 Task: Create a due date automation trigger when advanced on, on the wednesday before a card is due add fields with custom field "Resume" set to a number lower than 1 and lower or equal to 10 at 11:00 AM.
Action: Mouse moved to (1273, 106)
Screenshot: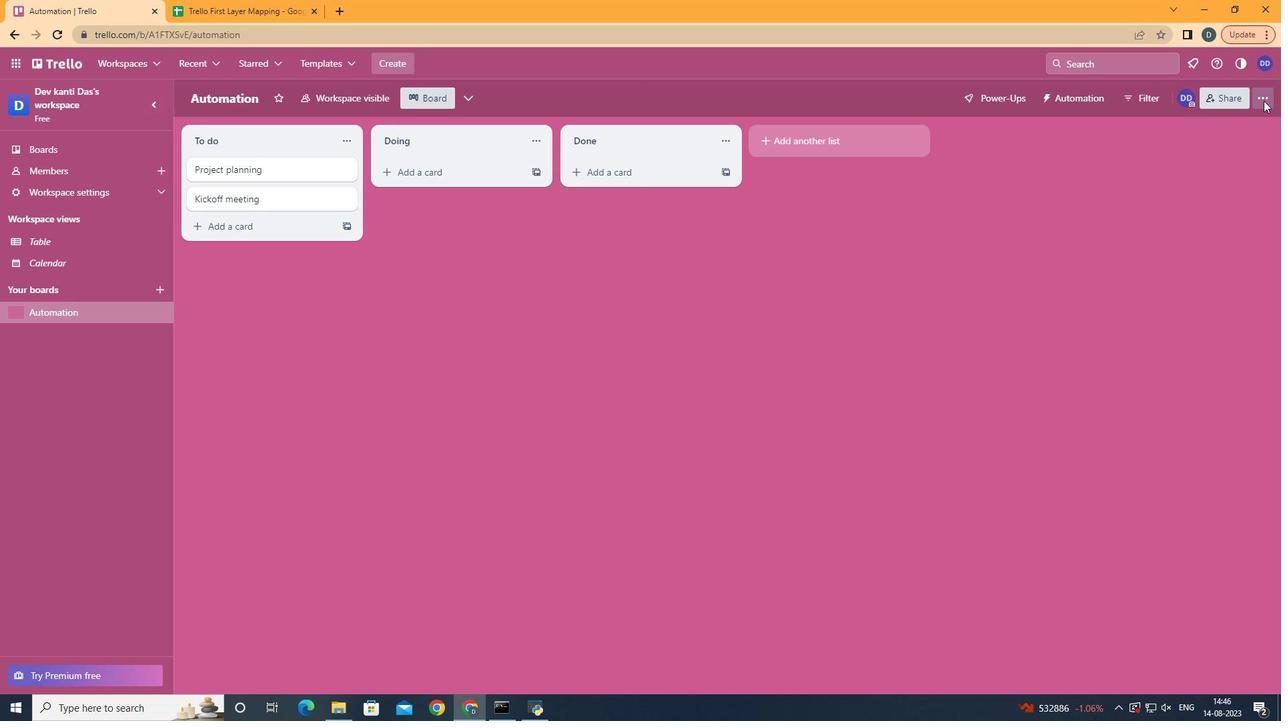 
Action: Mouse pressed left at (1273, 106)
Screenshot: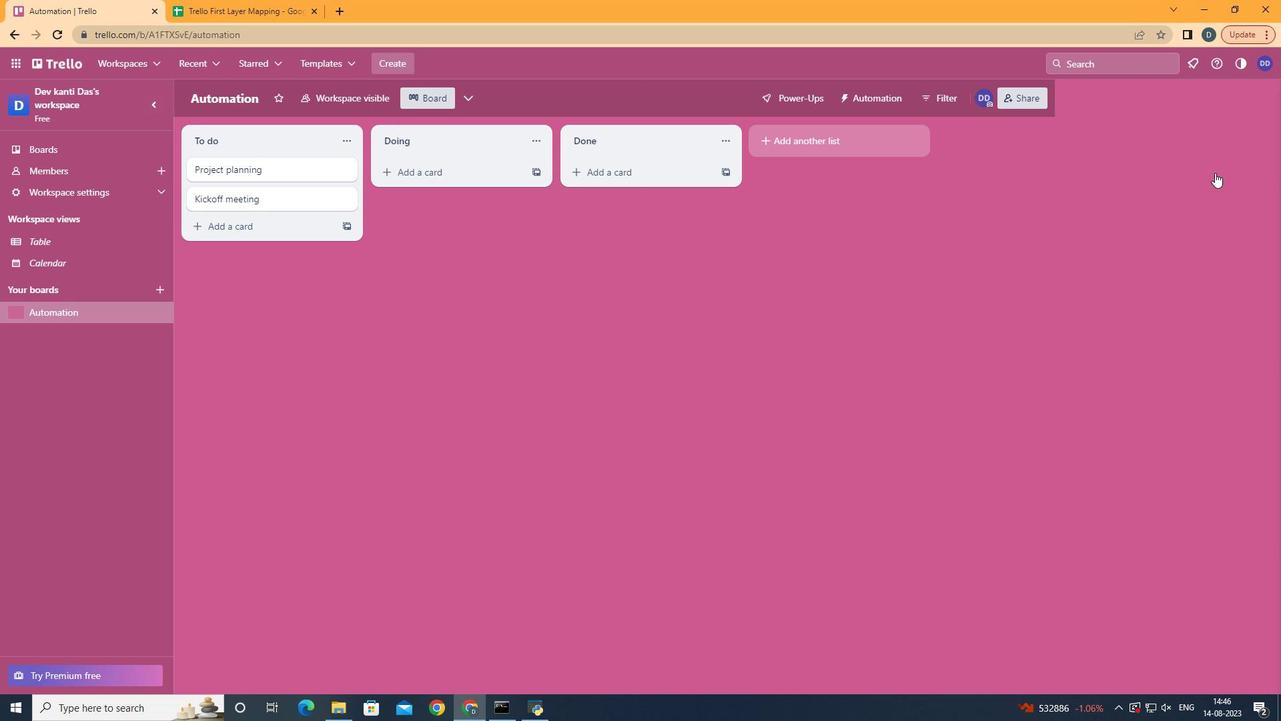 
Action: Mouse moved to (1163, 281)
Screenshot: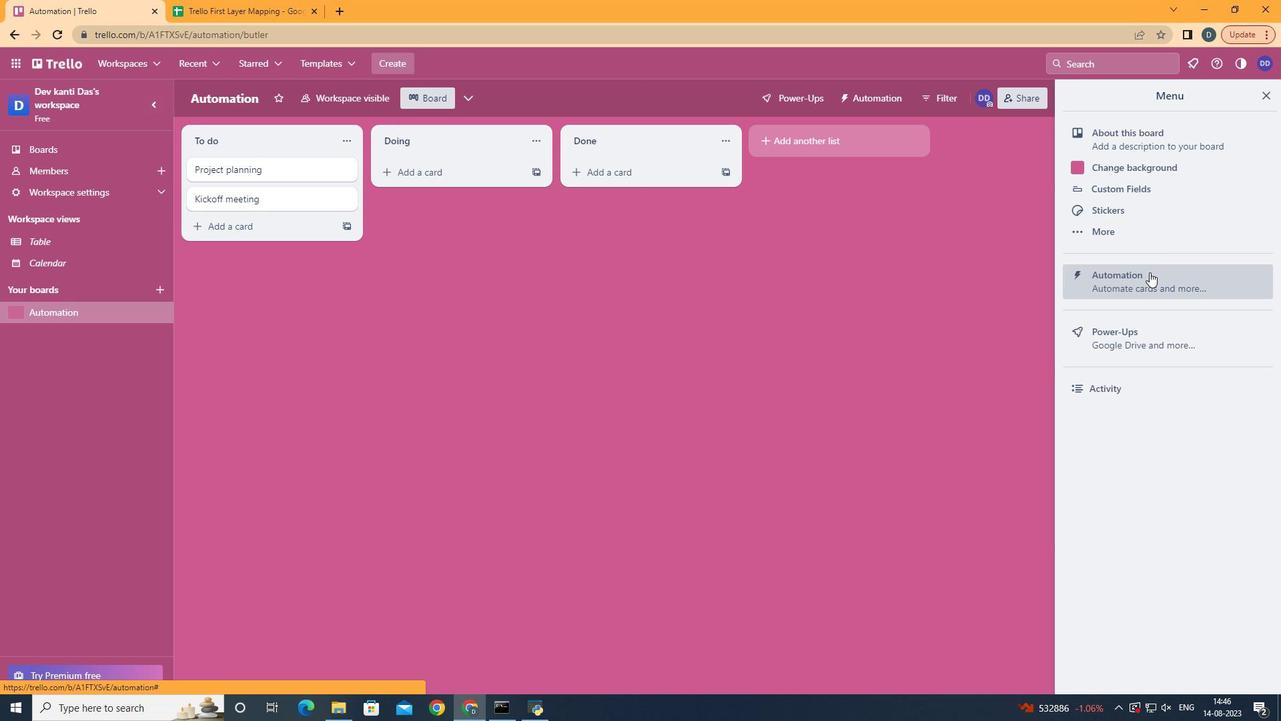 
Action: Mouse pressed left at (1163, 281)
Screenshot: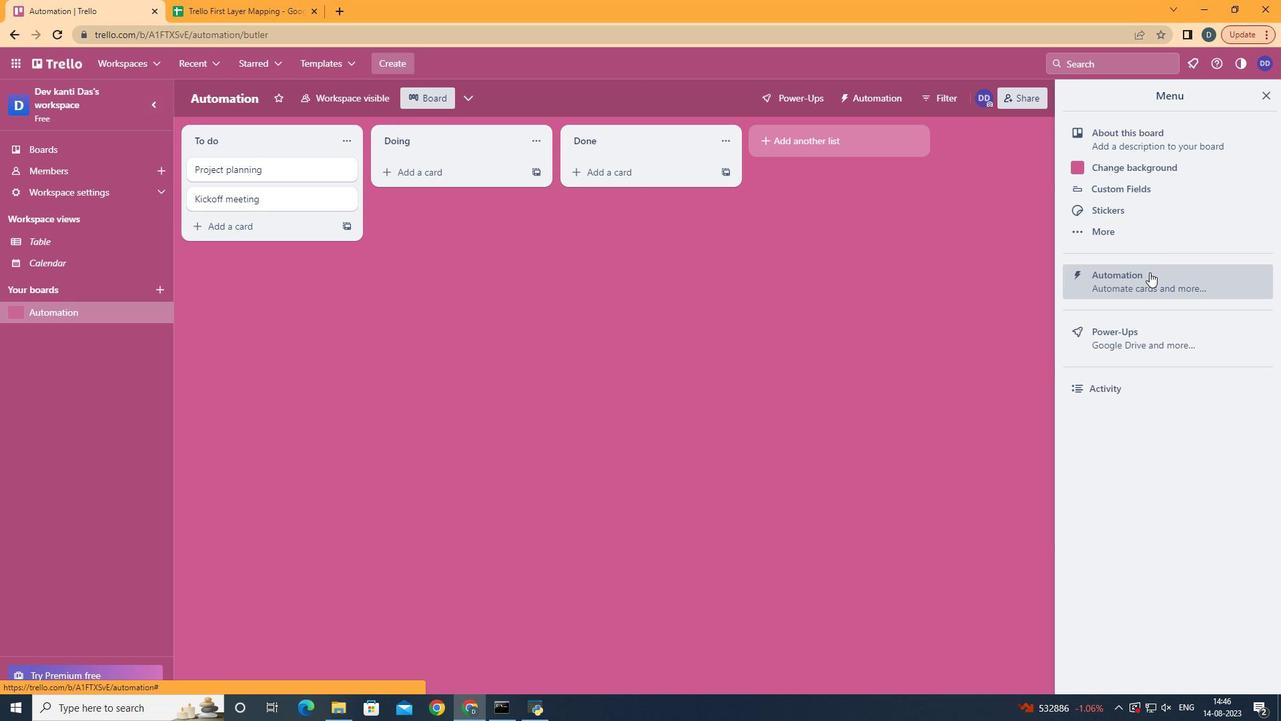 
Action: Mouse moved to (259, 279)
Screenshot: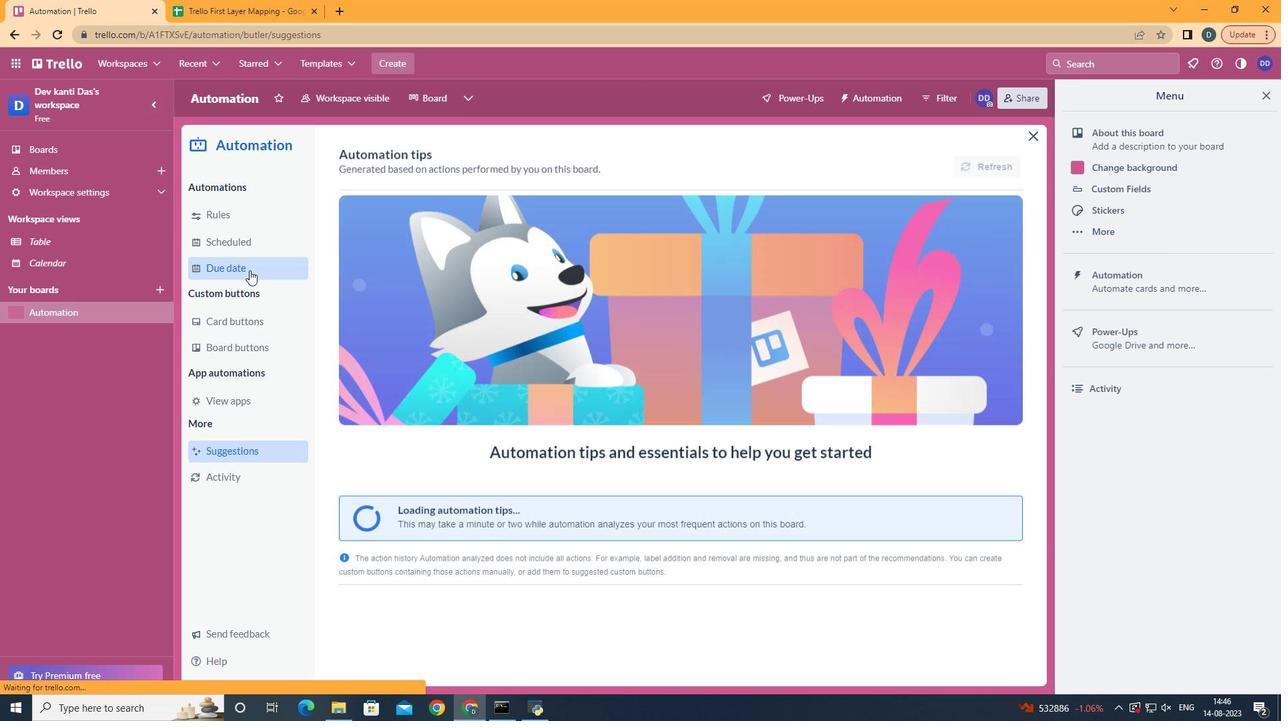 
Action: Mouse pressed left at (259, 279)
Screenshot: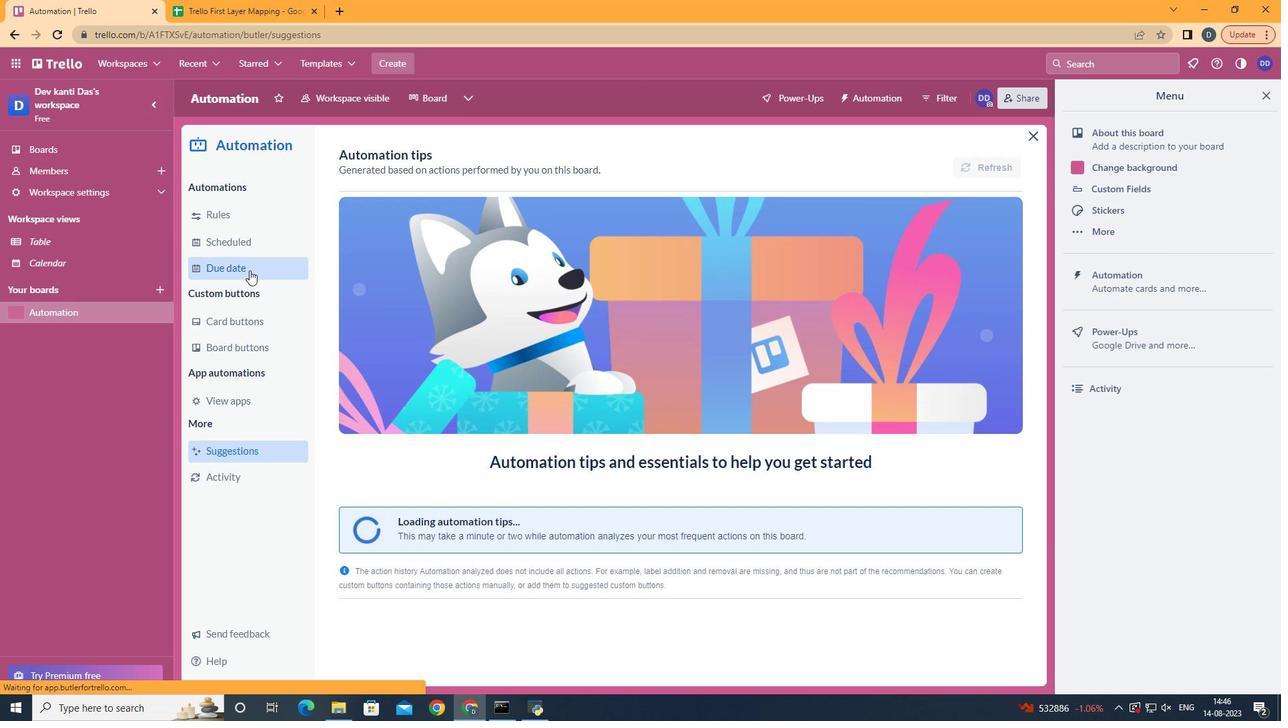 
Action: Mouse moved to (938, 170)
Screenshot: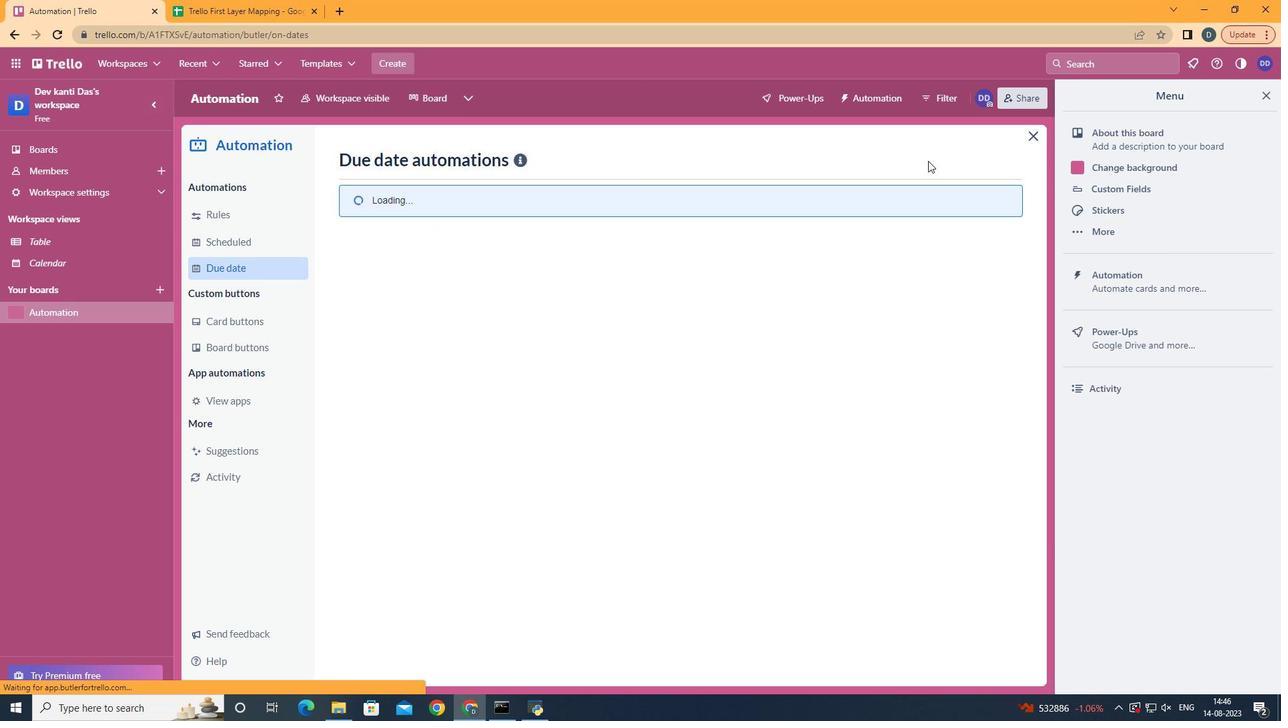 
Action: Mouse pressed left at (938, 170)
Screenshot: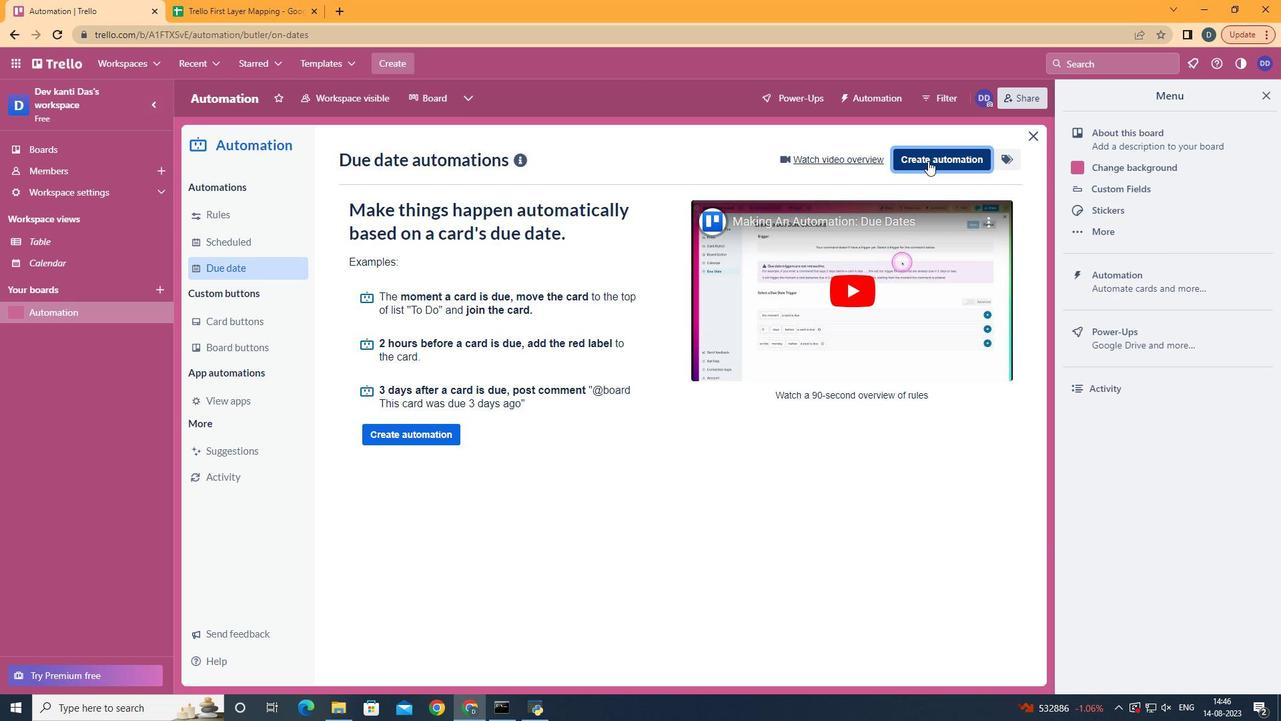 
Action: Mouse moved to (604, 306)
Screenshot: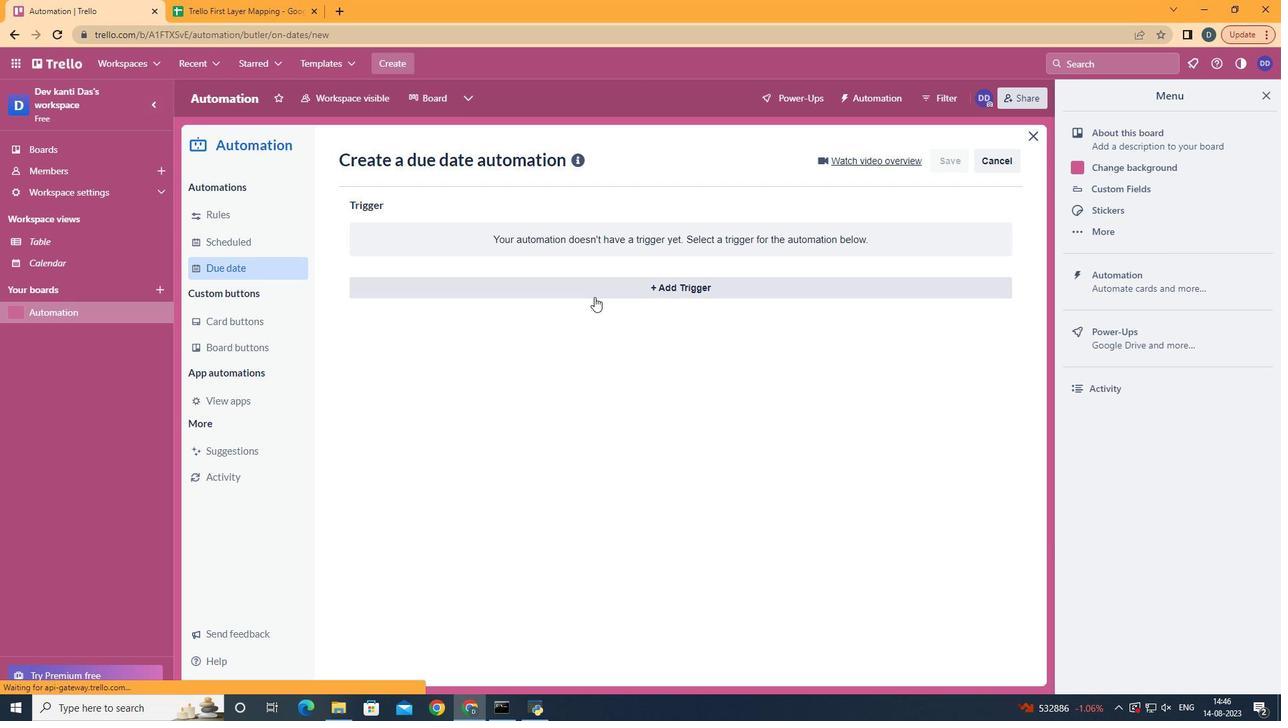
Action: Mouse pressed left at (604, 306)
Screenshot: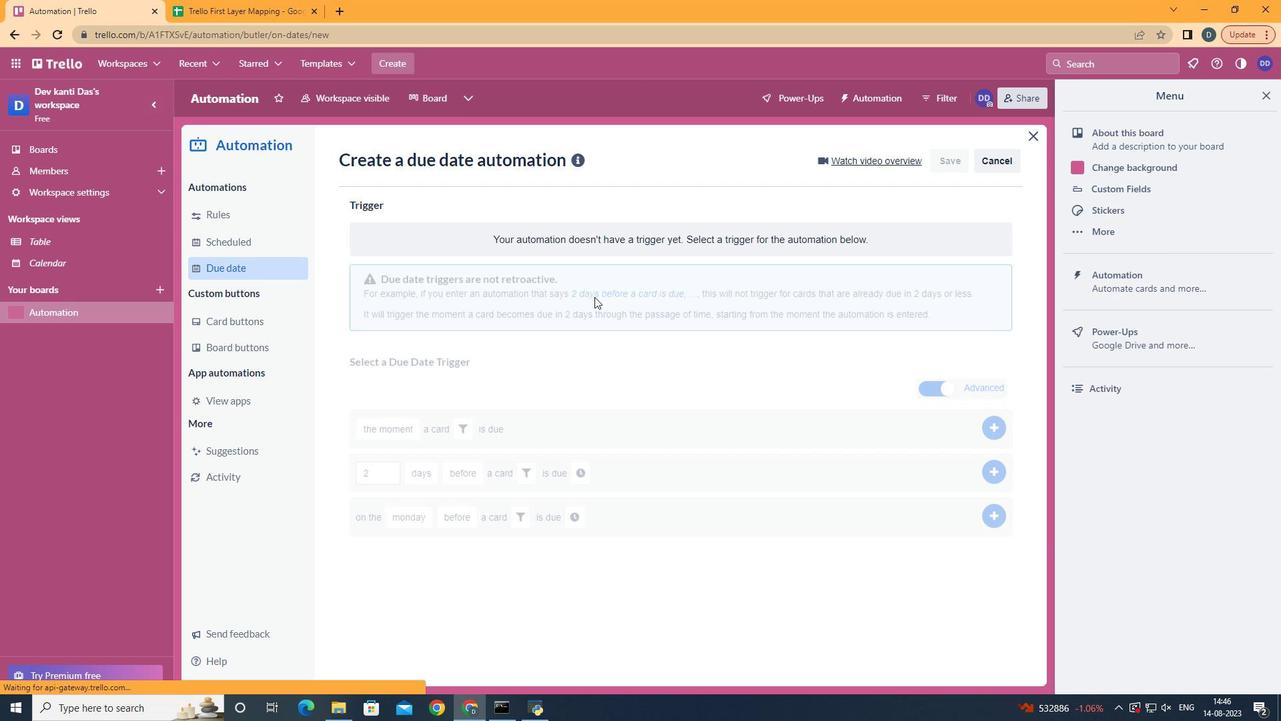 
Action: Mouse moved to (445, 412)
Screenshot: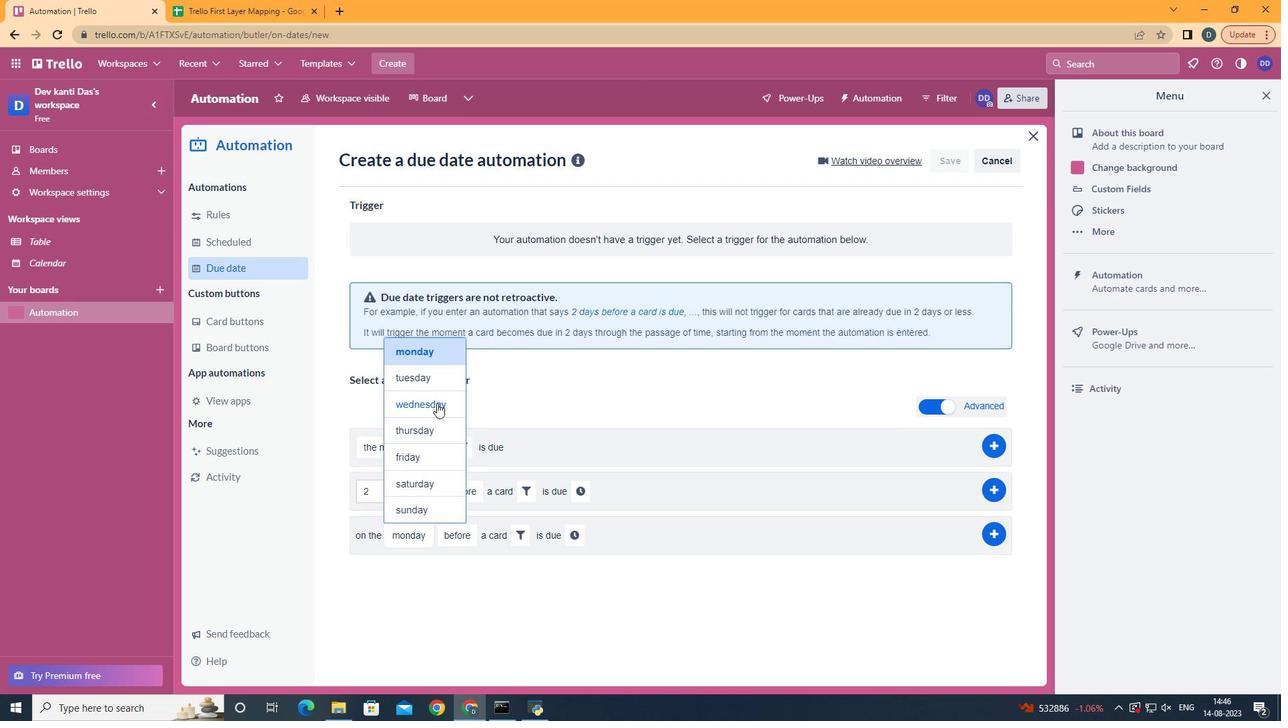 
Action: Mouse pressed left at (445, 412)
Screenshot: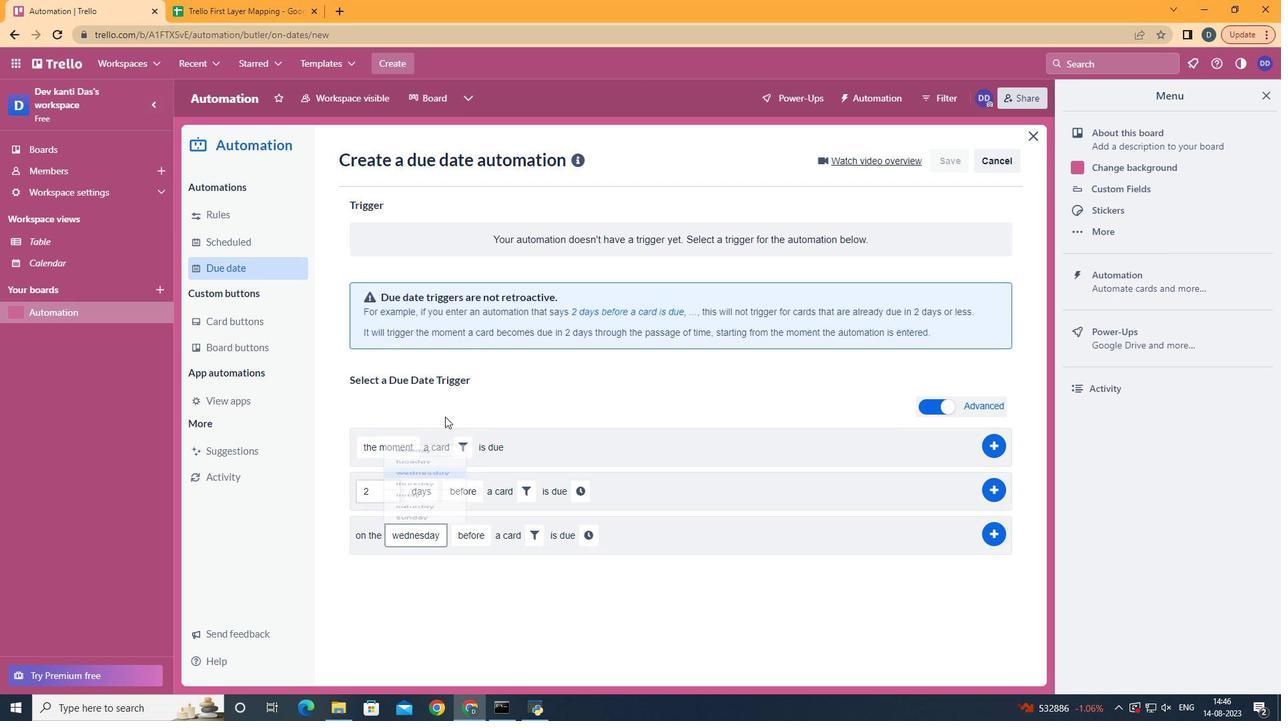 
Action: Mouse moved to (534, 540)
Screenshot: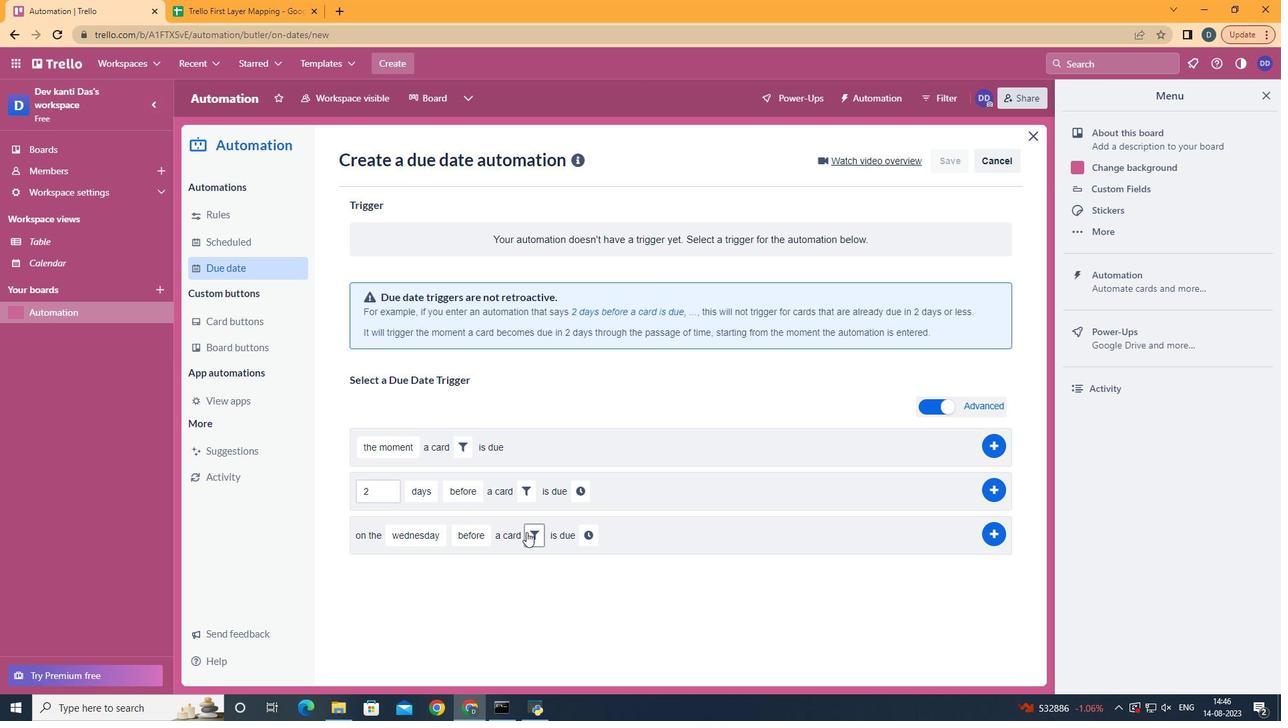 
Action: Mouse pressed left at (534, 540)
Screenshot: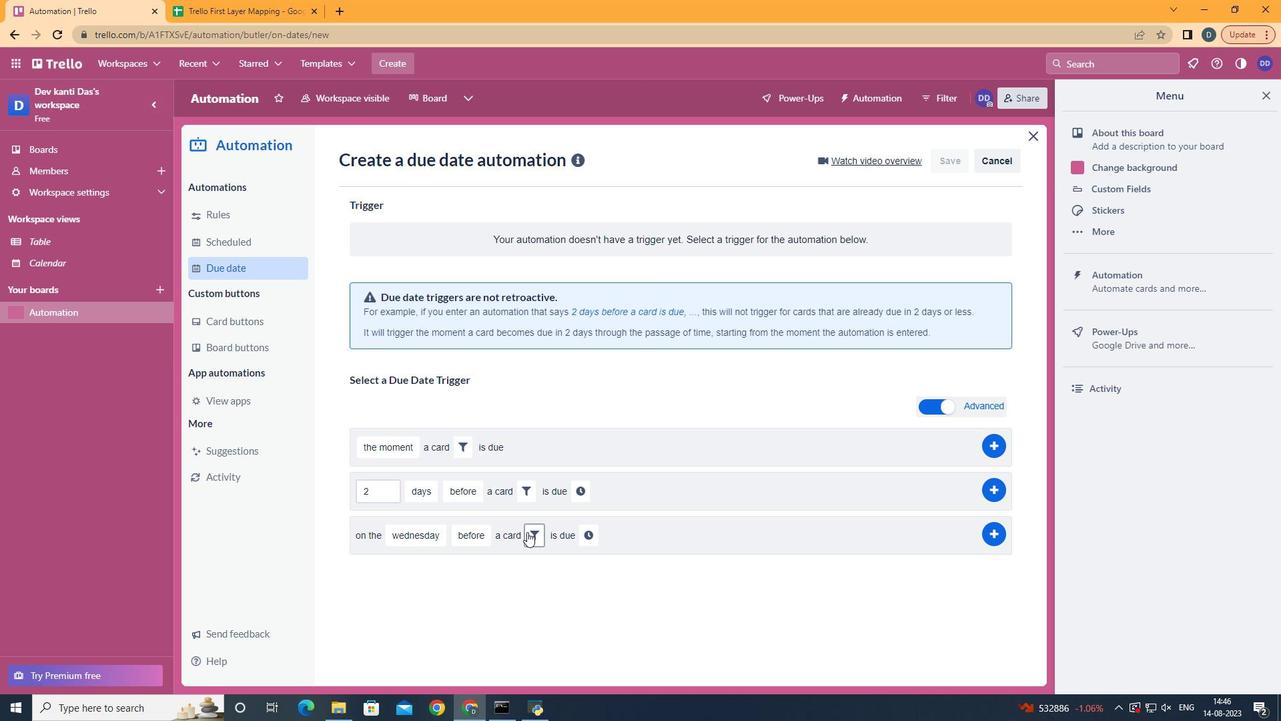 
Action: Mouse moved to (765, 585)
Screenshot: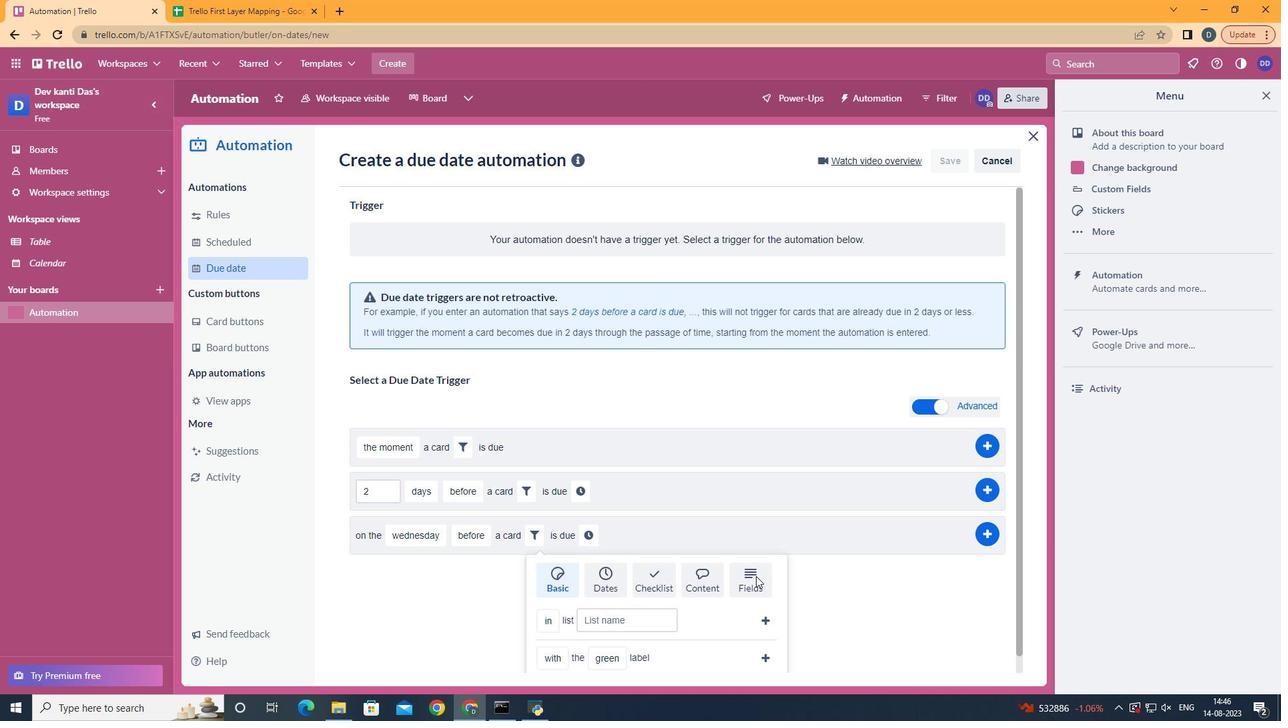 
Action: Mouse pressed left at (765, 585)
Screenshot: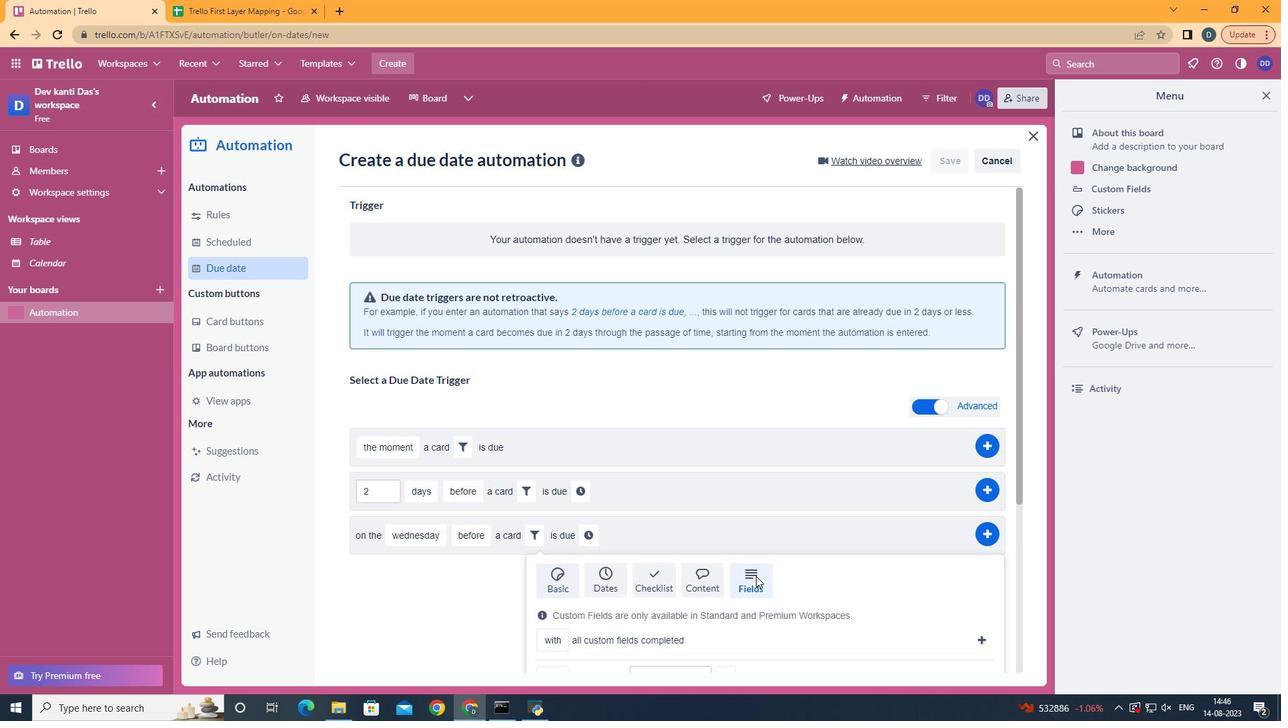 
Action: Mouse scrolled (765, 584) with delta (0, 0)
Screenshot: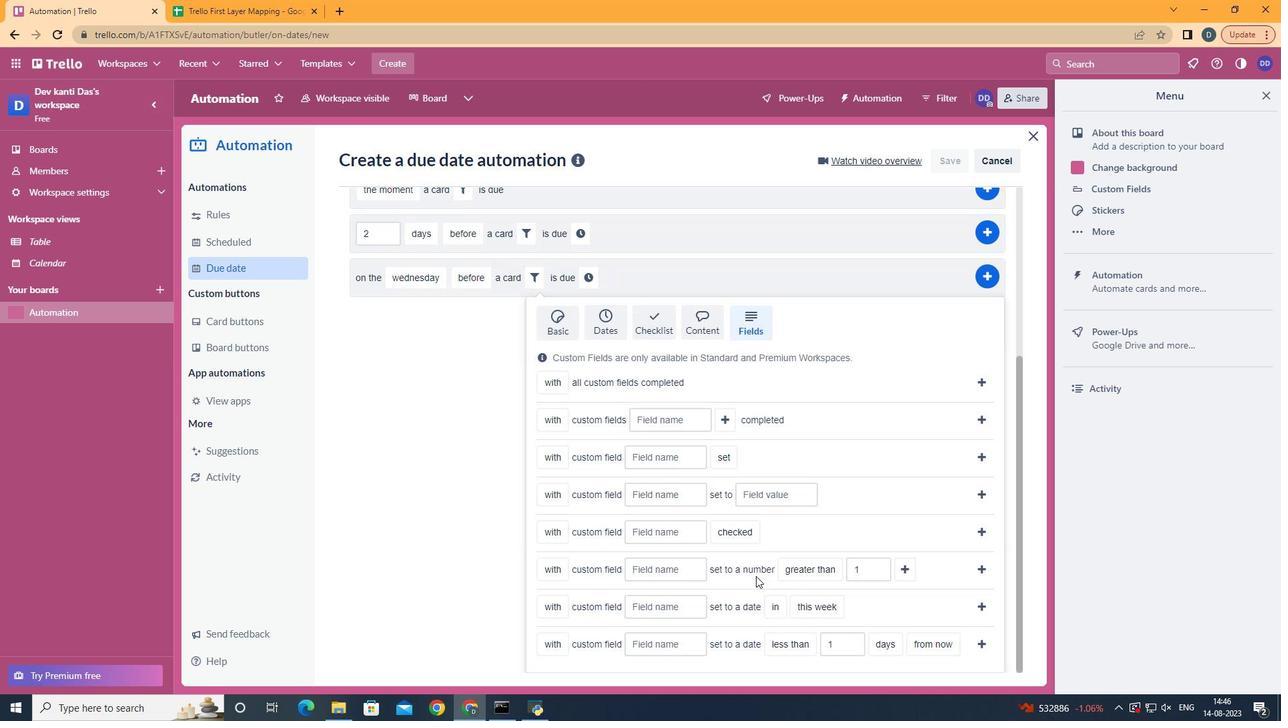 
Action: Mouse scrolled (765, 584) with delta (0, 0)
Screenshot: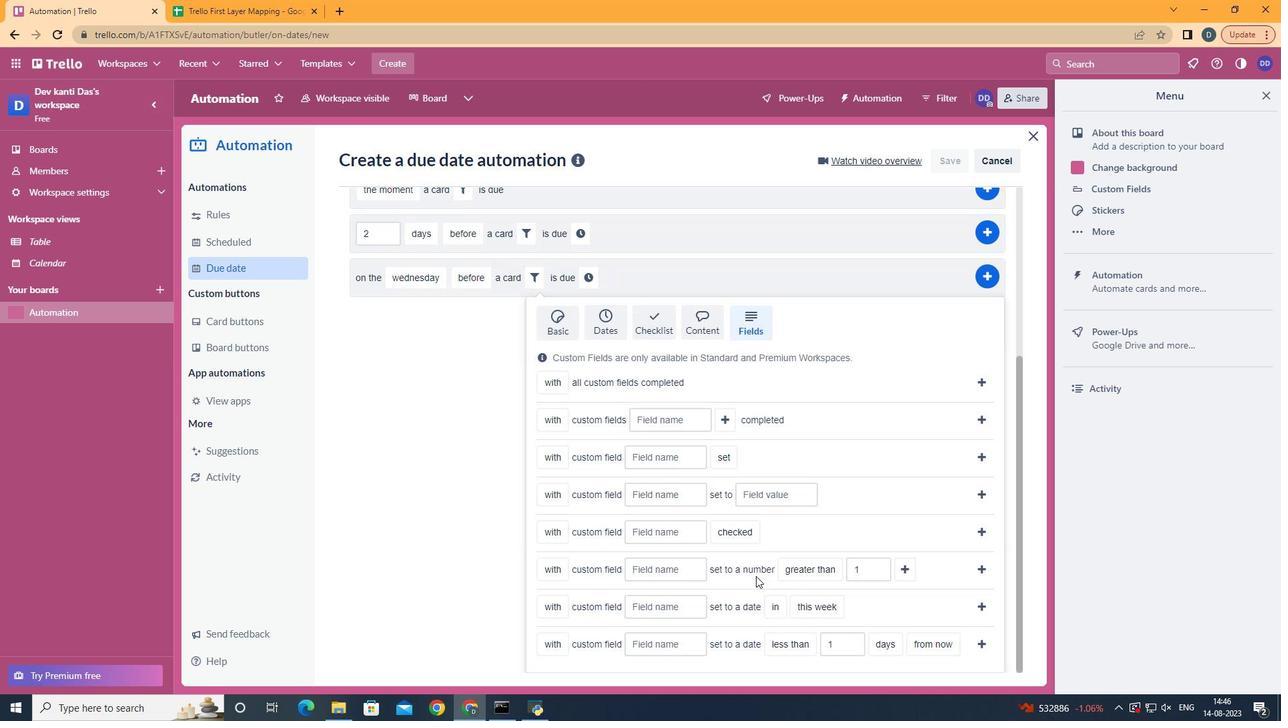 
Action: Mouse scrolled (765, 584) with delta (0, -1)
Screenshot: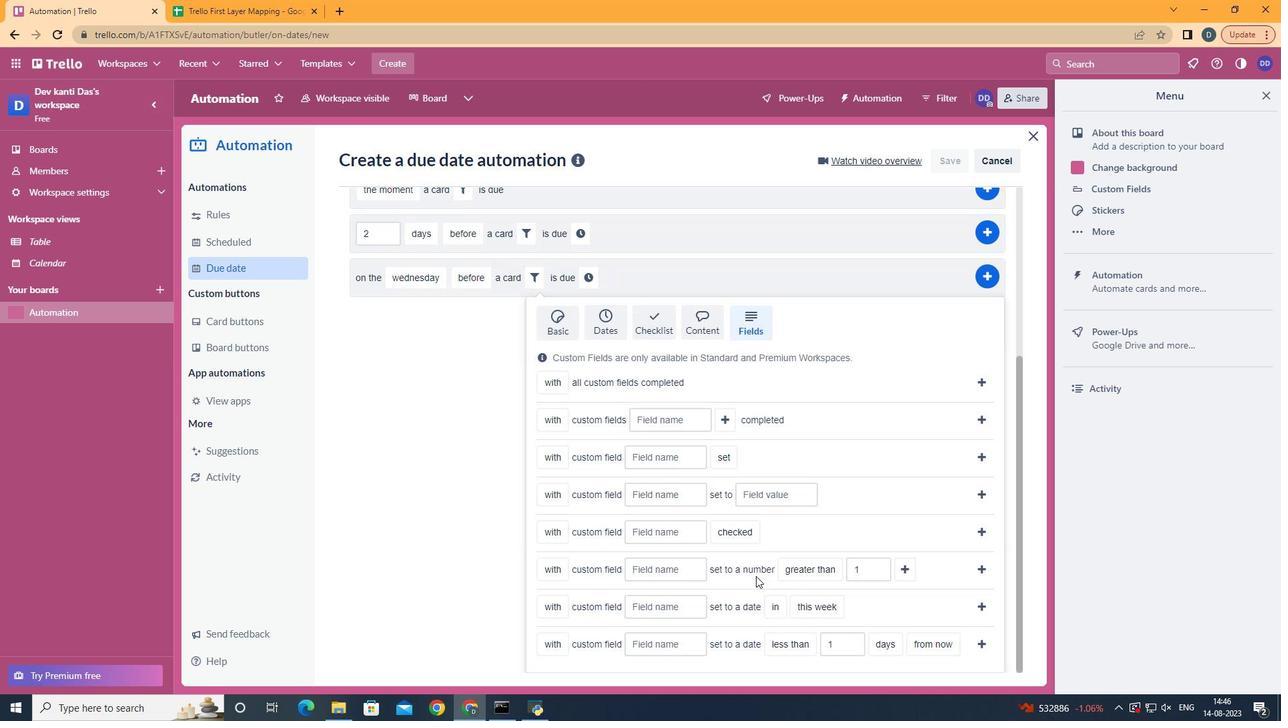 
Action: Mouse scrolled (765, 584) with delta (0, 0)
Screenshot: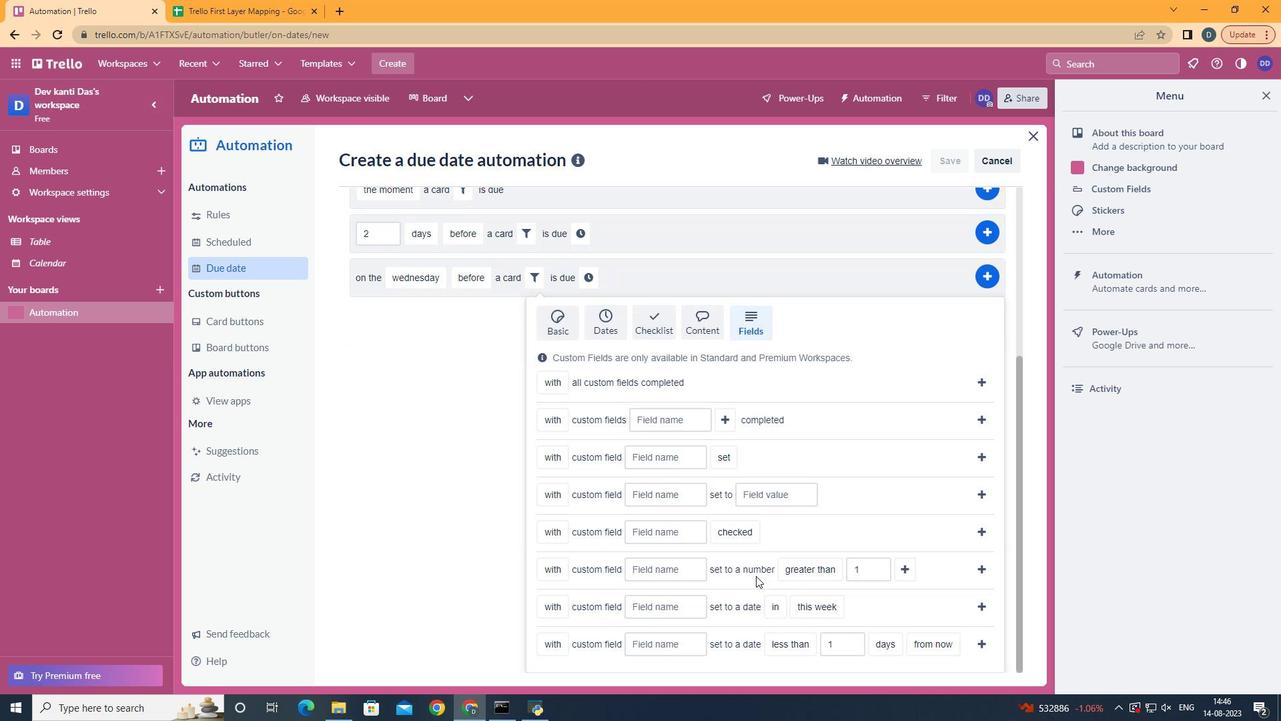 
Action: Mouse scrolled (765, 584) with delta (0, 0)
Screenshot: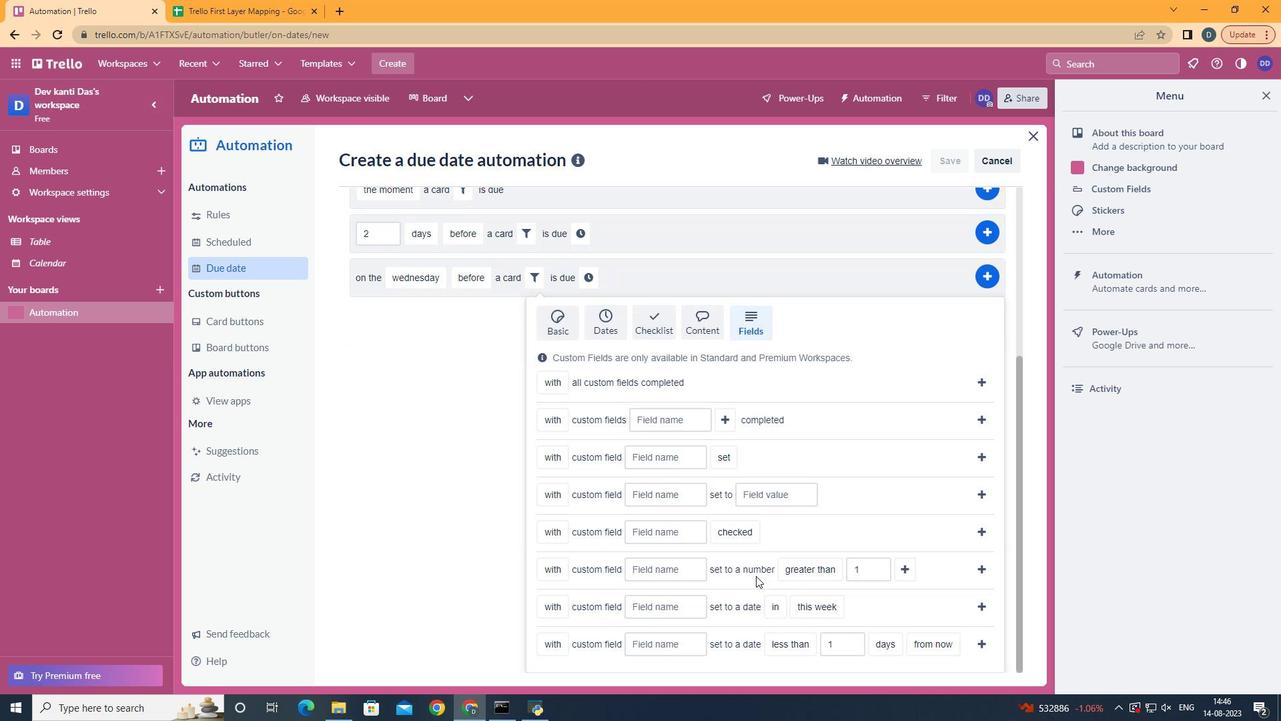
Action: Mouse moved to (711, 571)
Screenshot: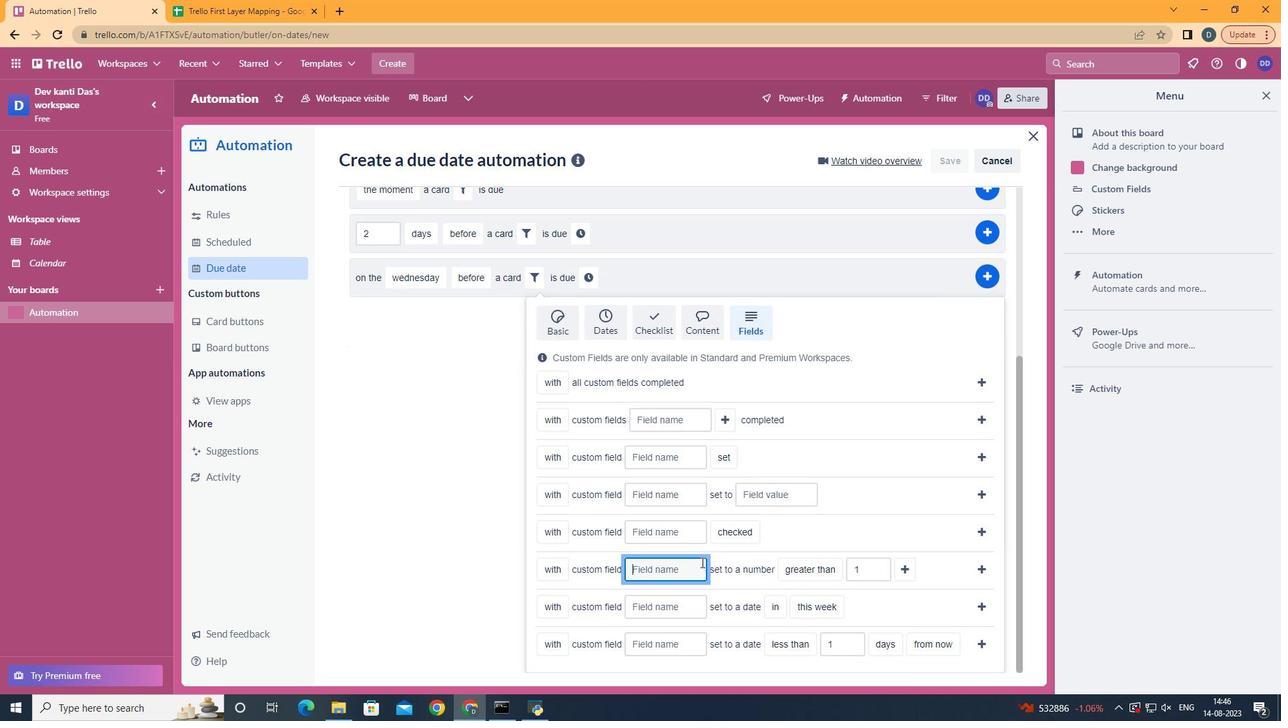
Action: Mouse pressed left at (711, 571)
Screenshot: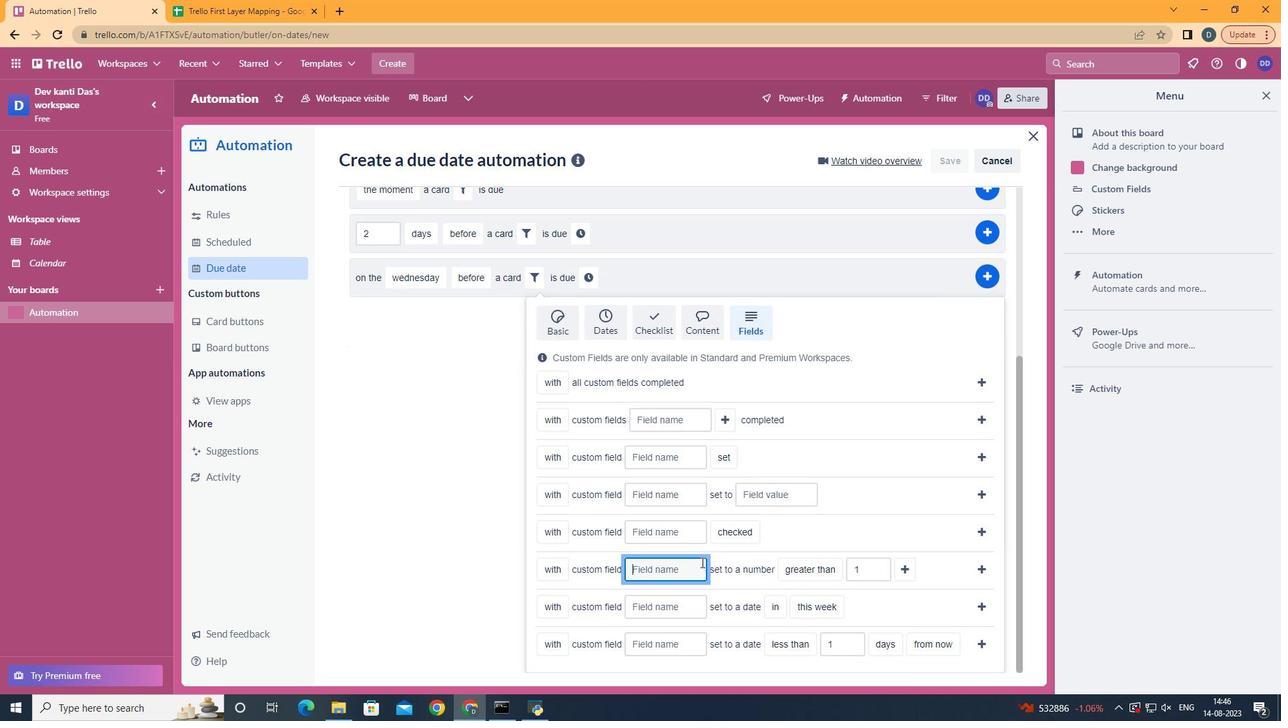 
Action: Key pressed <Key.shift>Resume
Screenshot: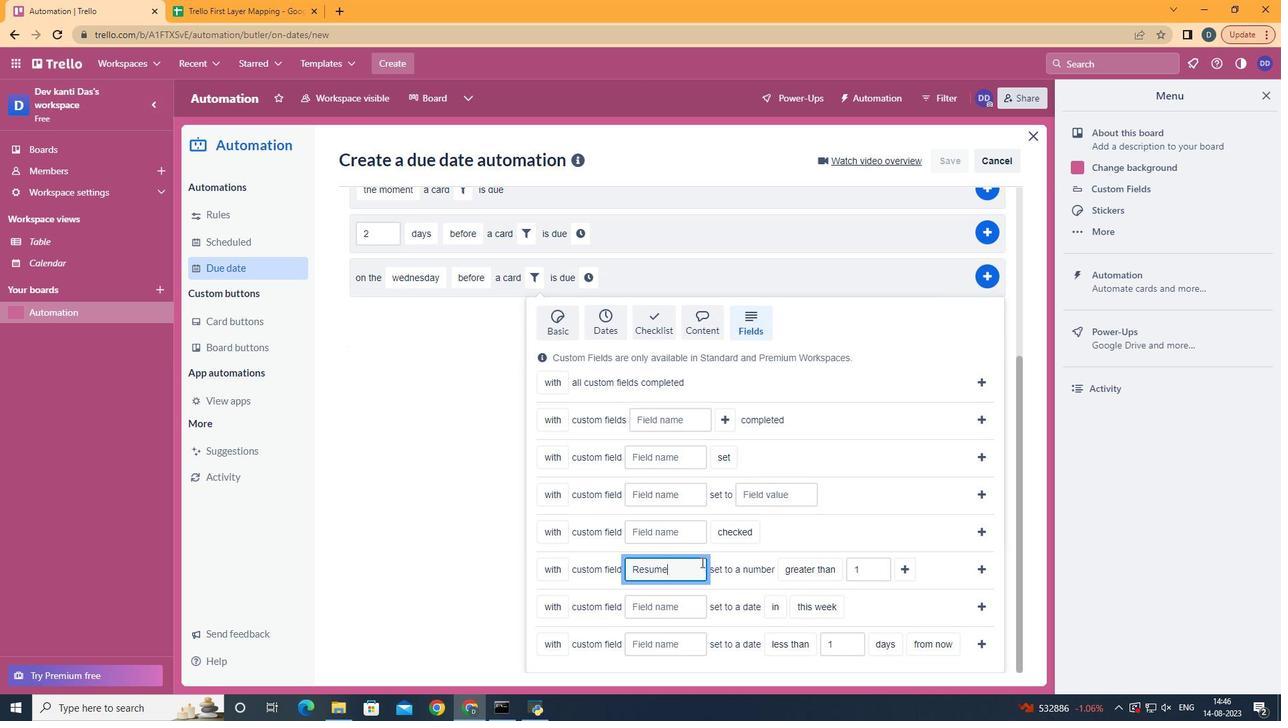 
Action: Mouse moved to (831, 533)
Screenshot: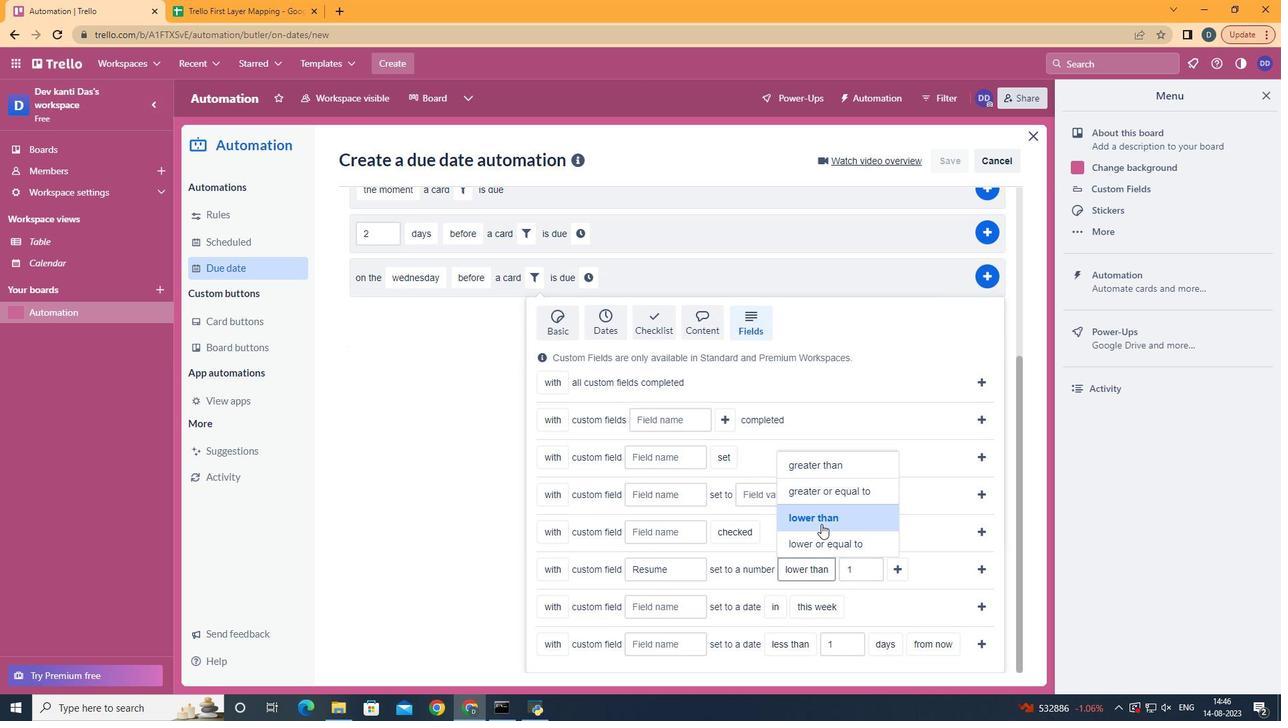 
Action: Mouse pressed left at (831, 533)
Screenshot: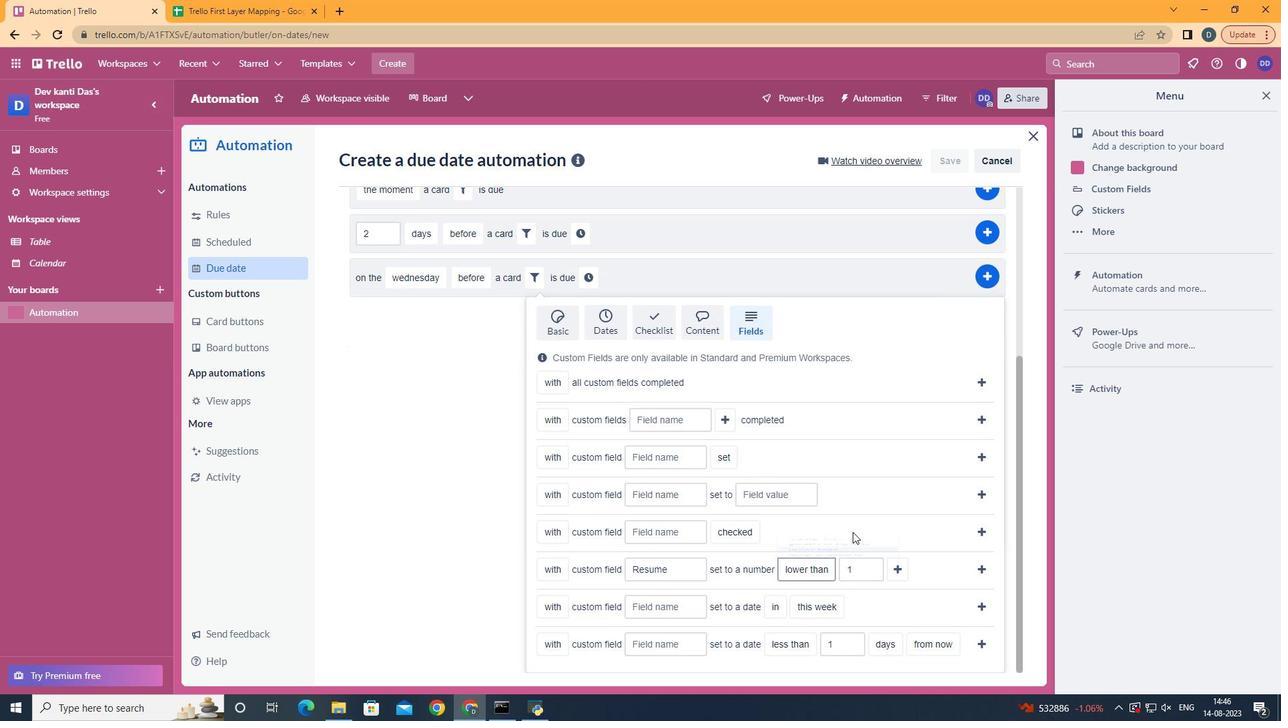 
Action: Mouse moved to (904, 572)
Screenshot: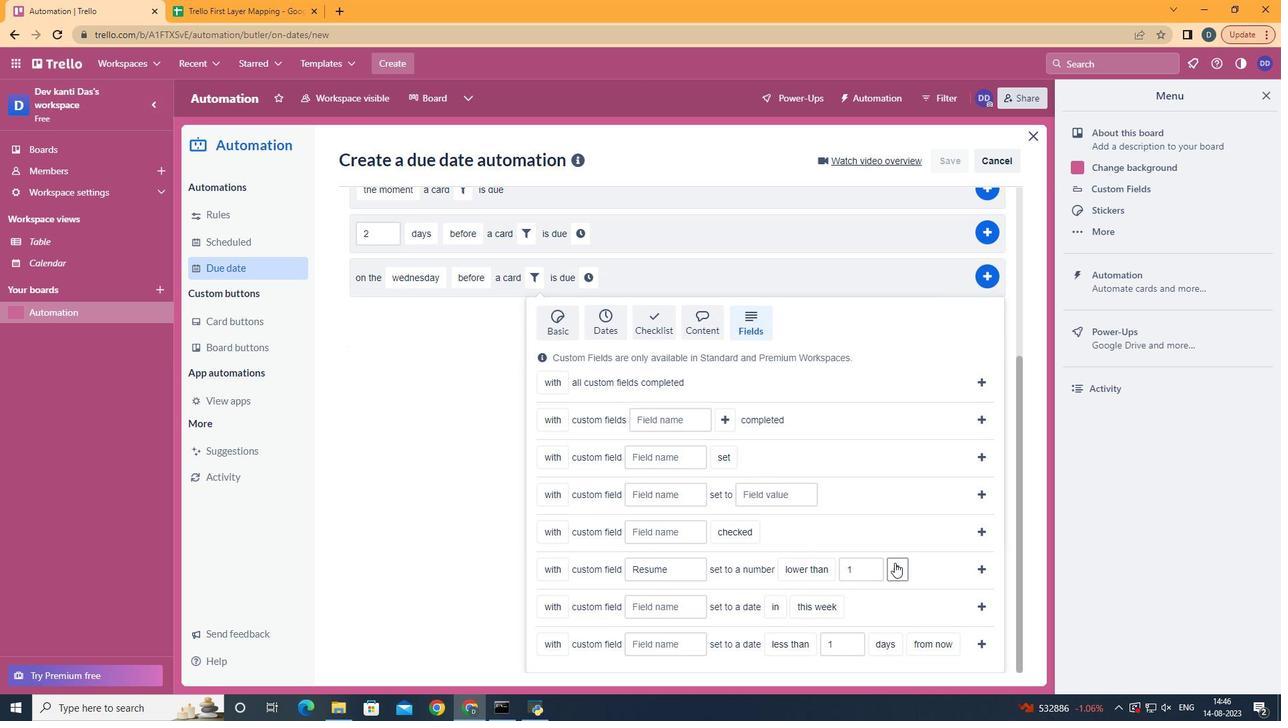 
Action: Mouse pressed left at (904, 572)
Screenshot: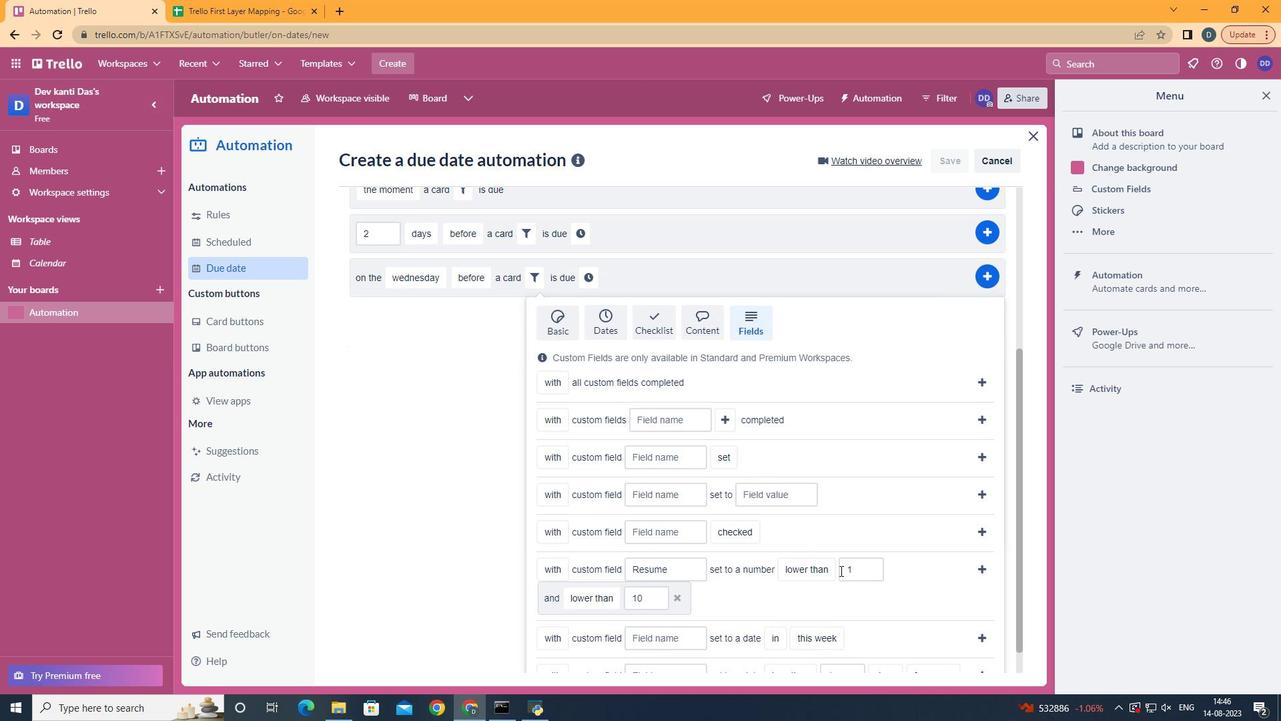 
Action: Mouse moved to (628, 522)
Screenshot: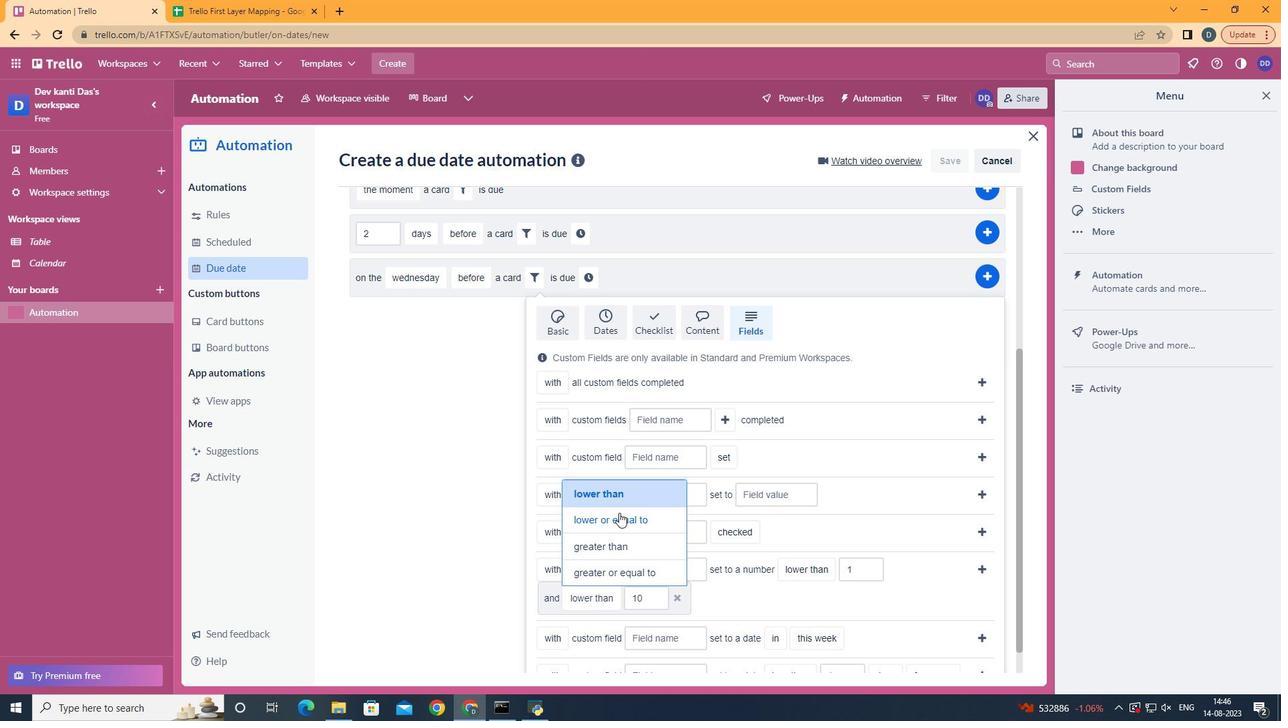 
Action: Mouse pressed left at (628, 522)
Screenshot: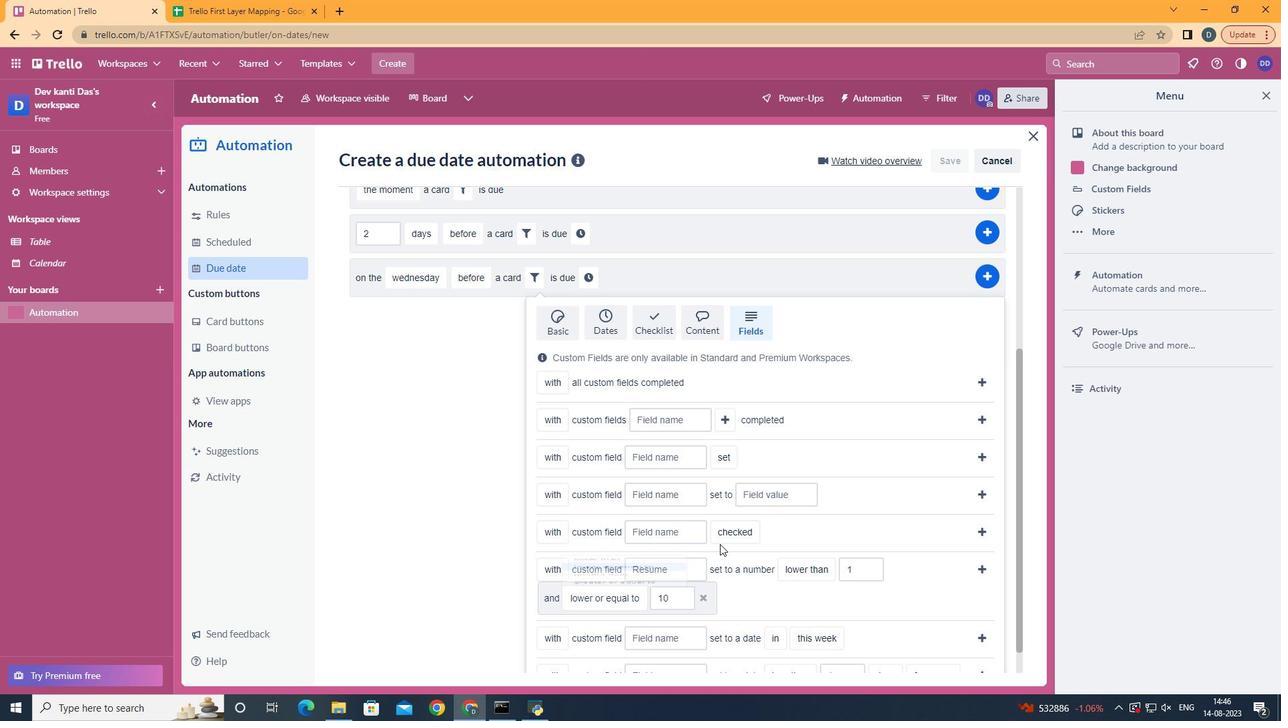 
Action: Mouse moved to (979, 580)
Screenshot: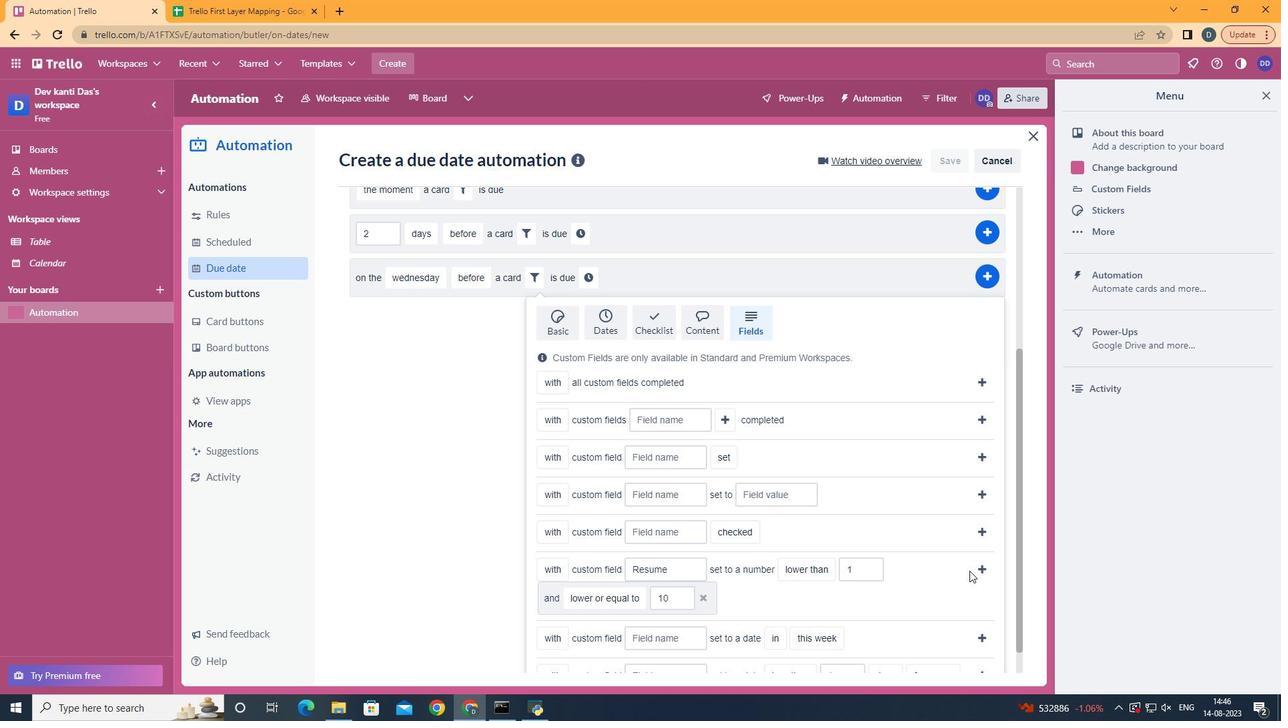 
Action: Mouse pressed left at (979, 580)
Screenshot: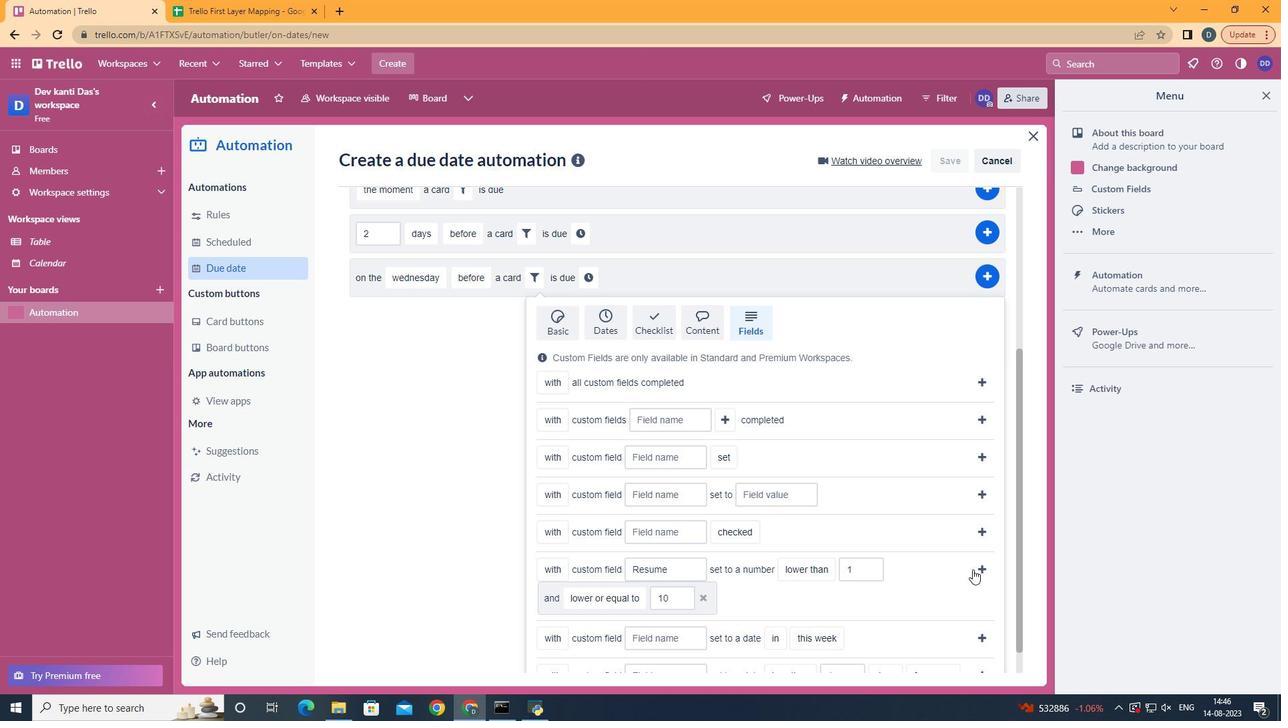 
Action: Mouse moved to (986, 577)
Screenshot: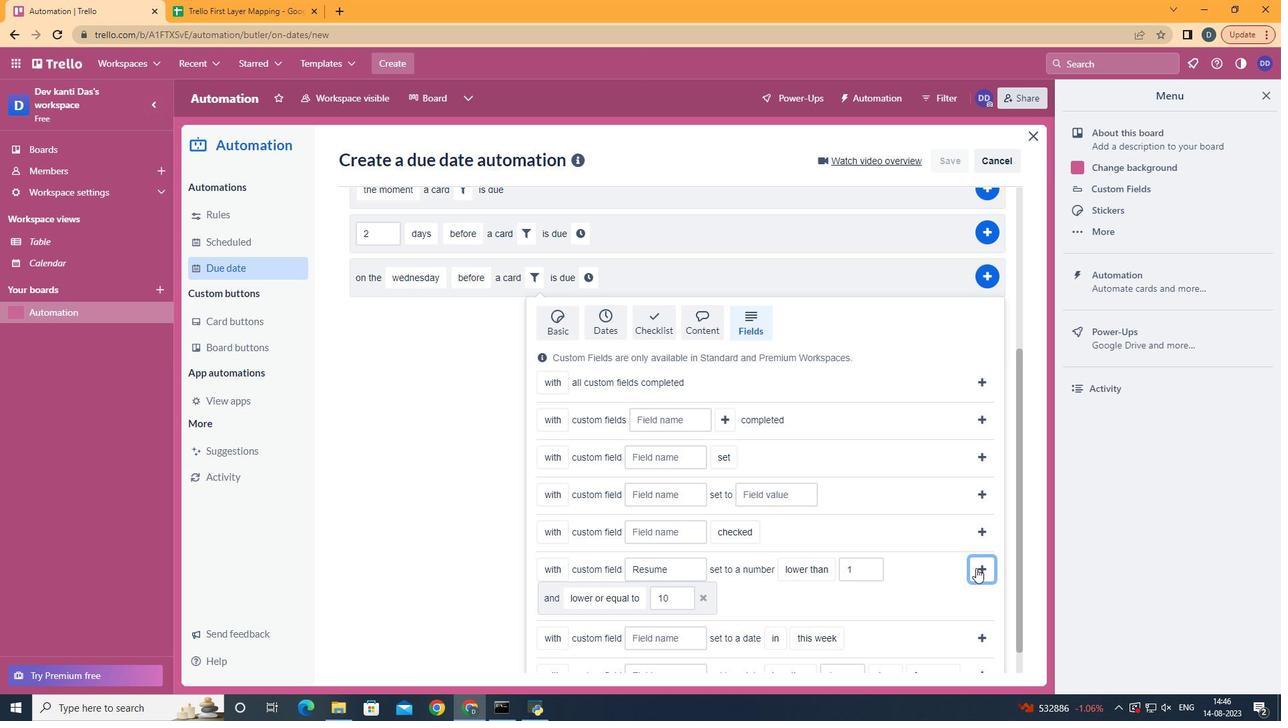 
Action: Mouse pressed left at (986, 577)
Screenshot: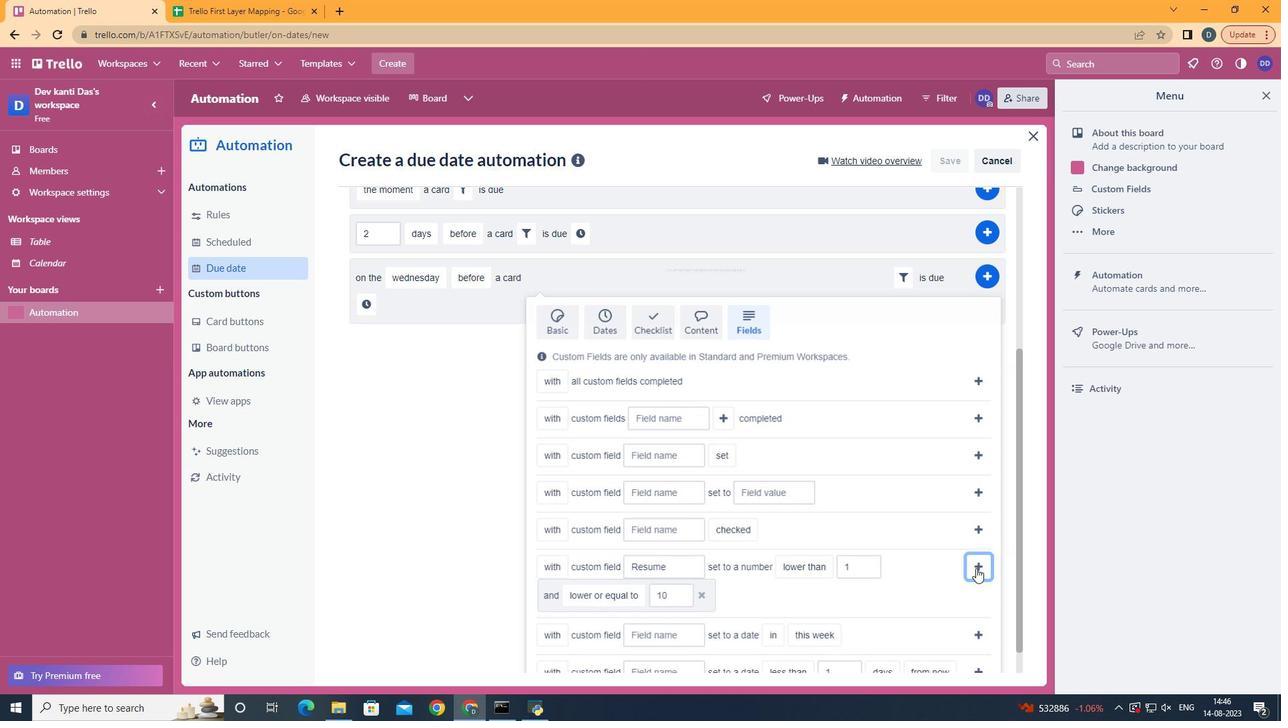 
Action: Mouse moved to (979, 547)
Screenshot: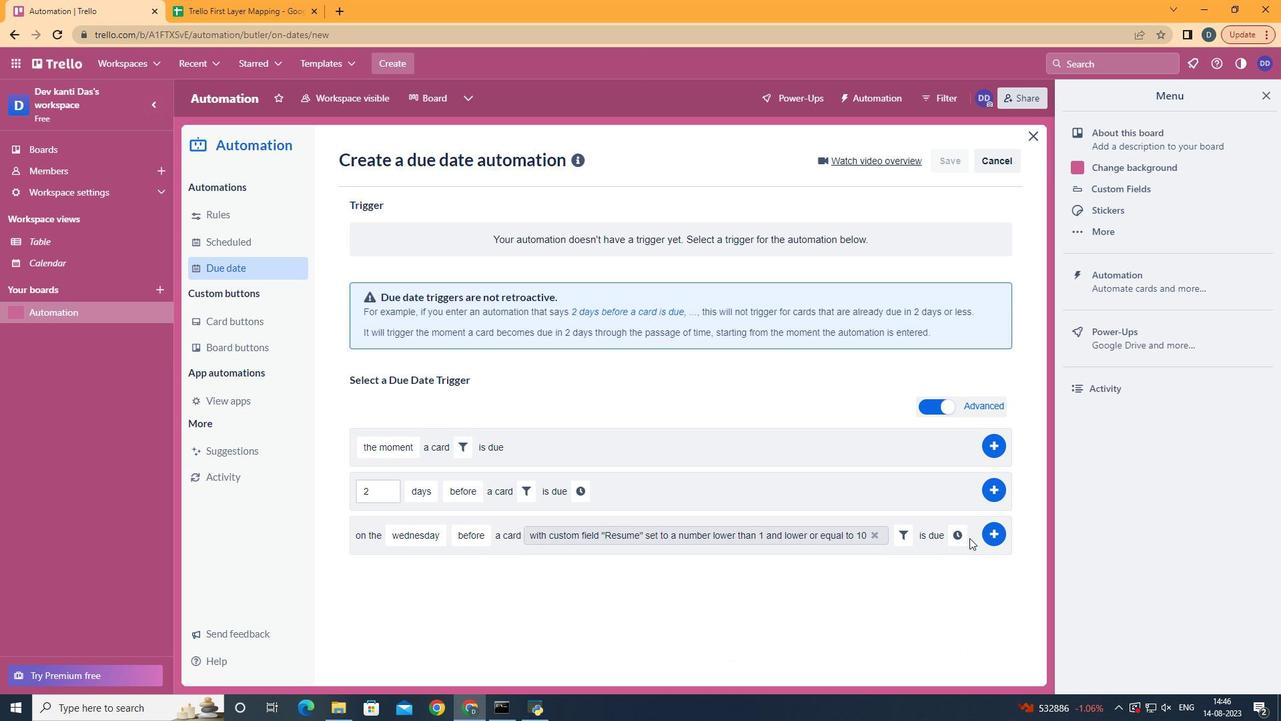 
Action: Mouse pressed left at (979, 547)
Screenshot: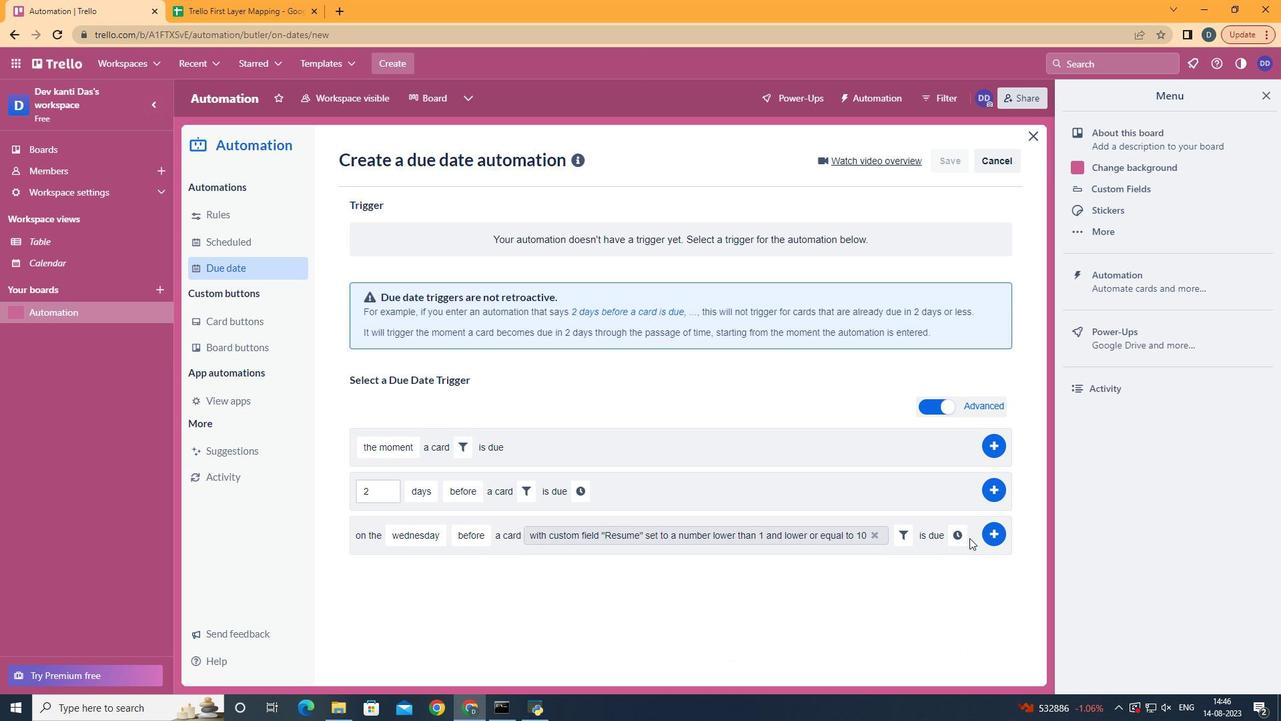 
Action: Mouse moved to (970, 547)
Screenshot: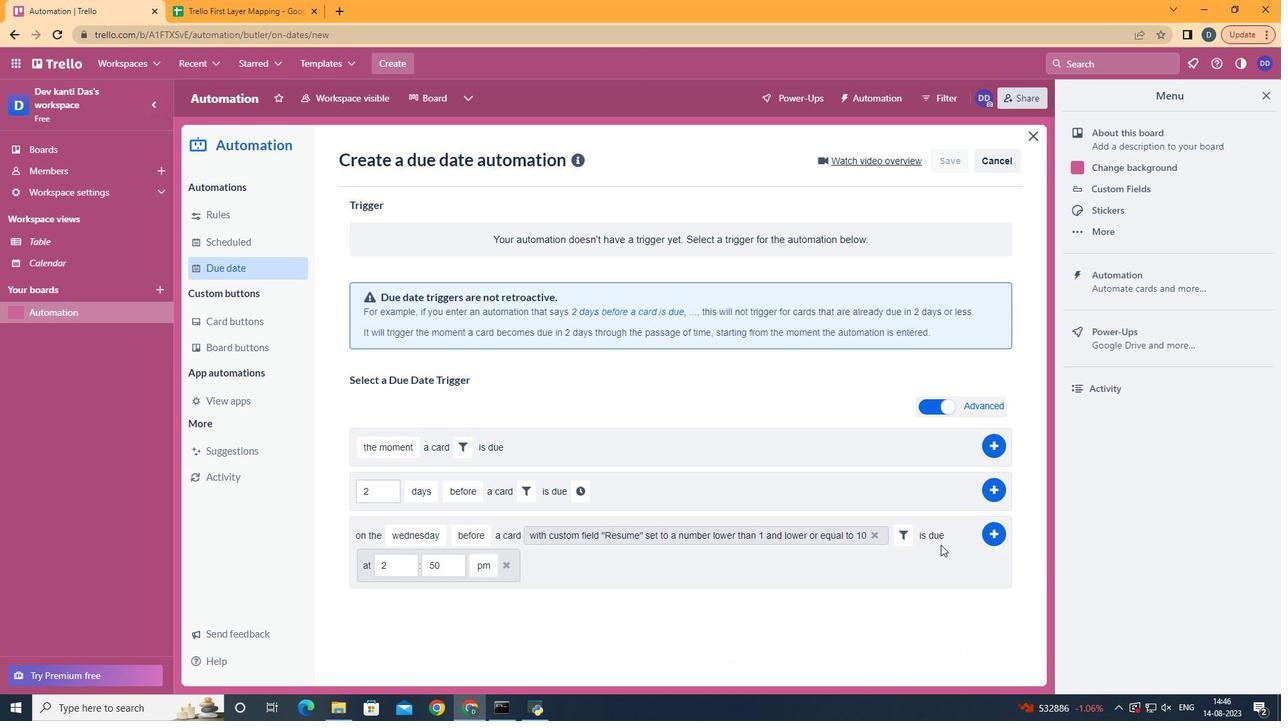 
Action: Mouse pressed left at (970, 547)
Screenshot: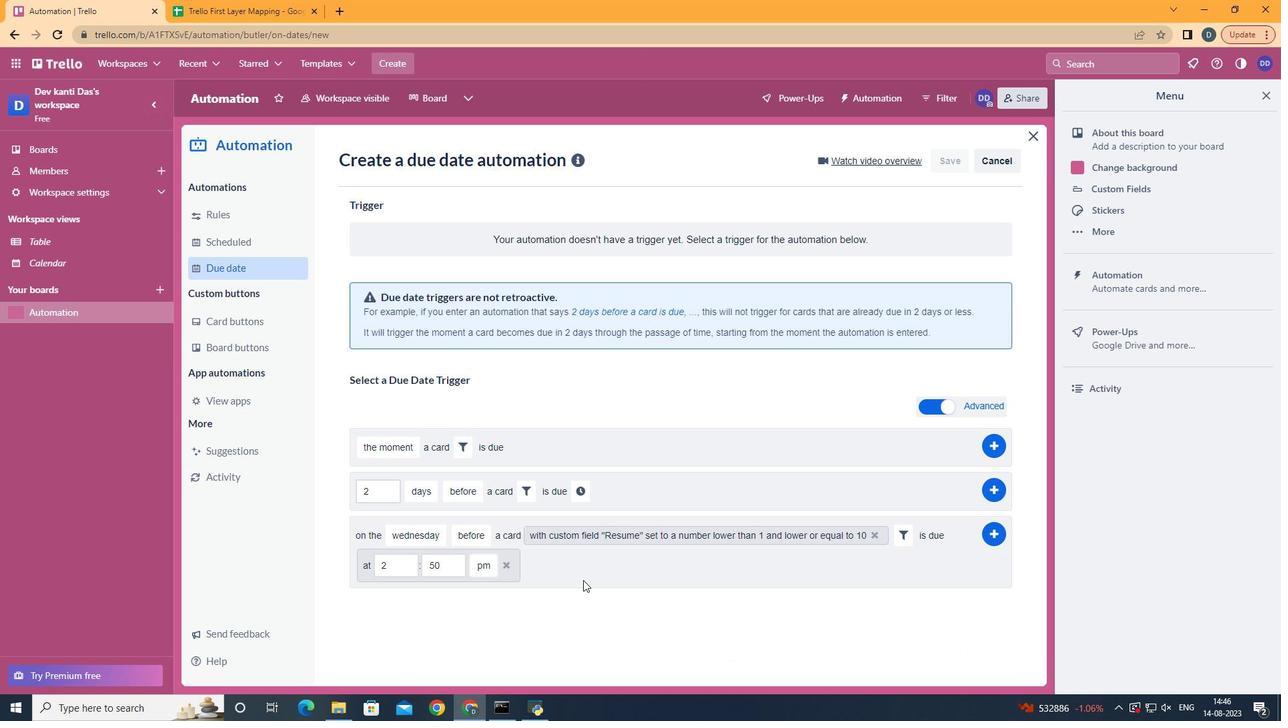 
Action: Mouse moved to (409, 566)
Screenshot: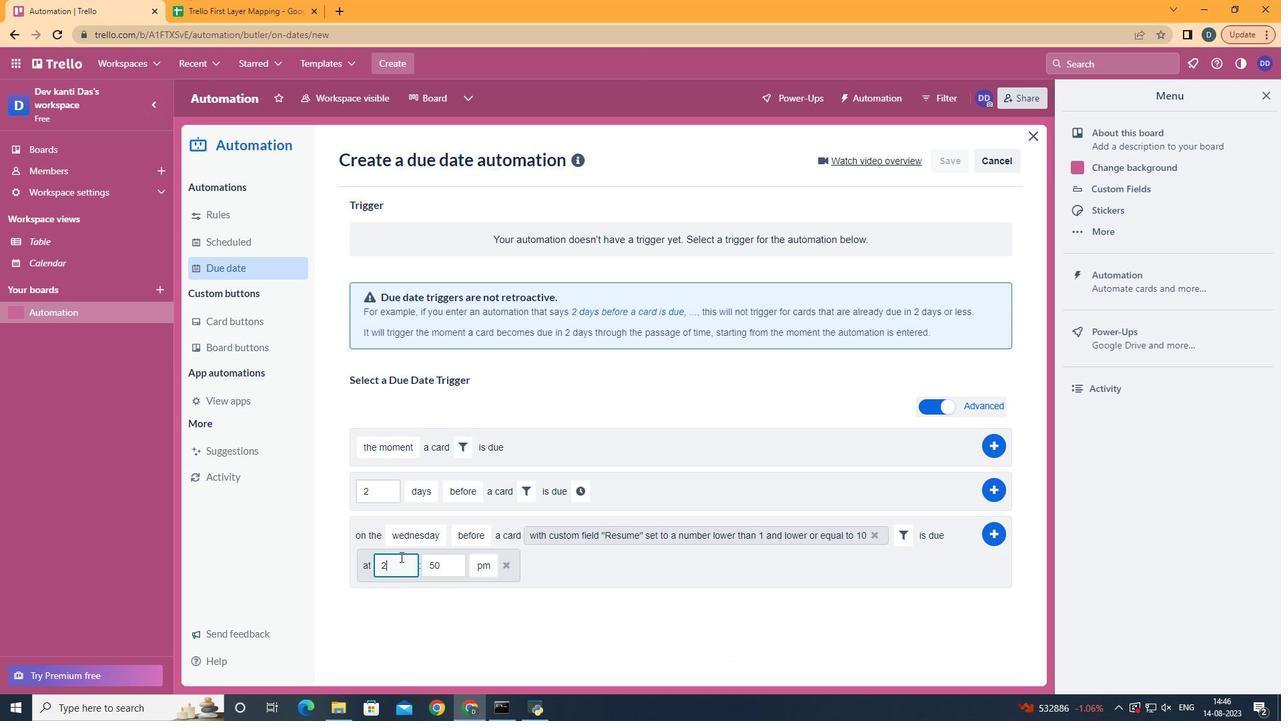 
Action: Mouse pressed left at (409, 566)
Screenshot: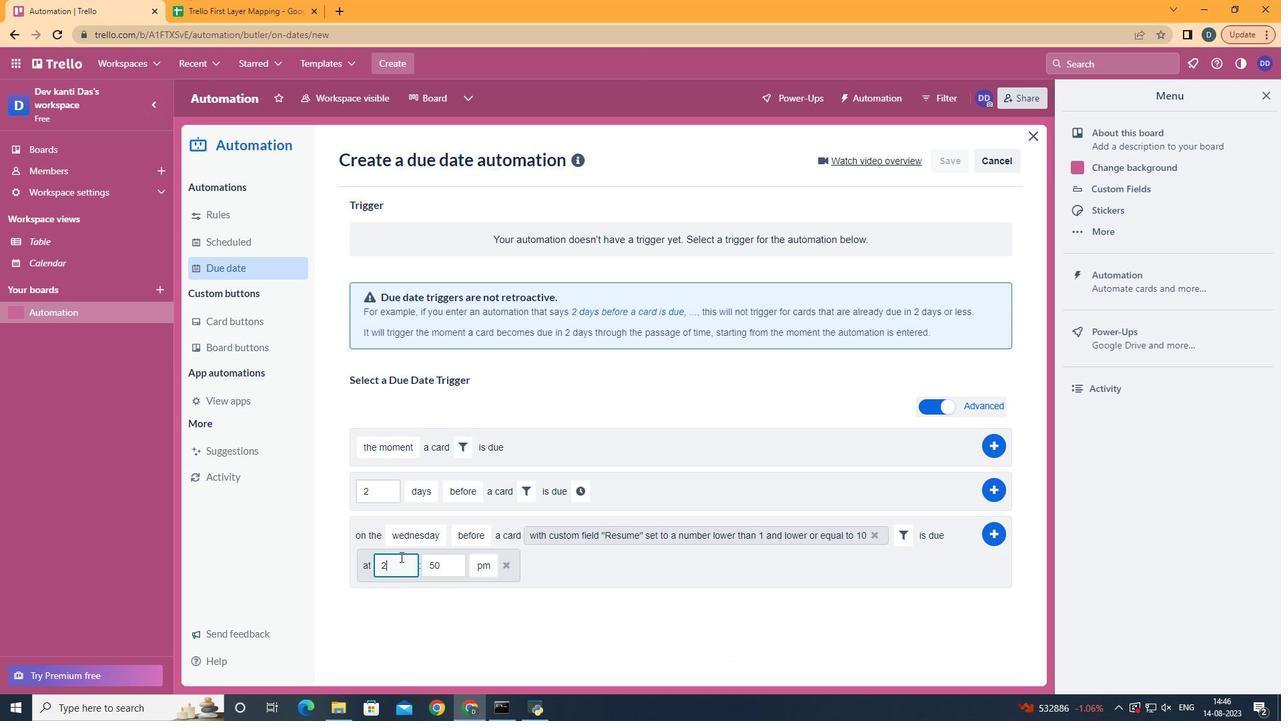 
Action: Mouse moved to (409, 566)
Screenshot: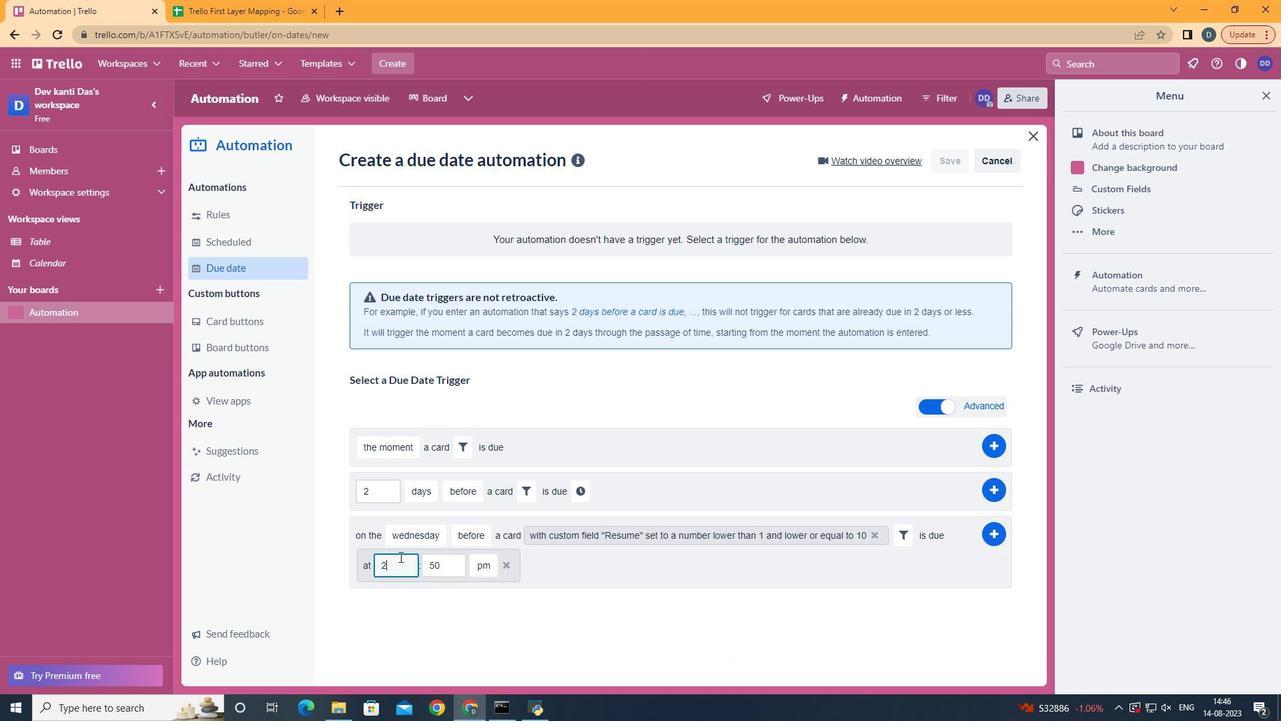 
Action: Key pressed <Key.backspace>11
Screenshot: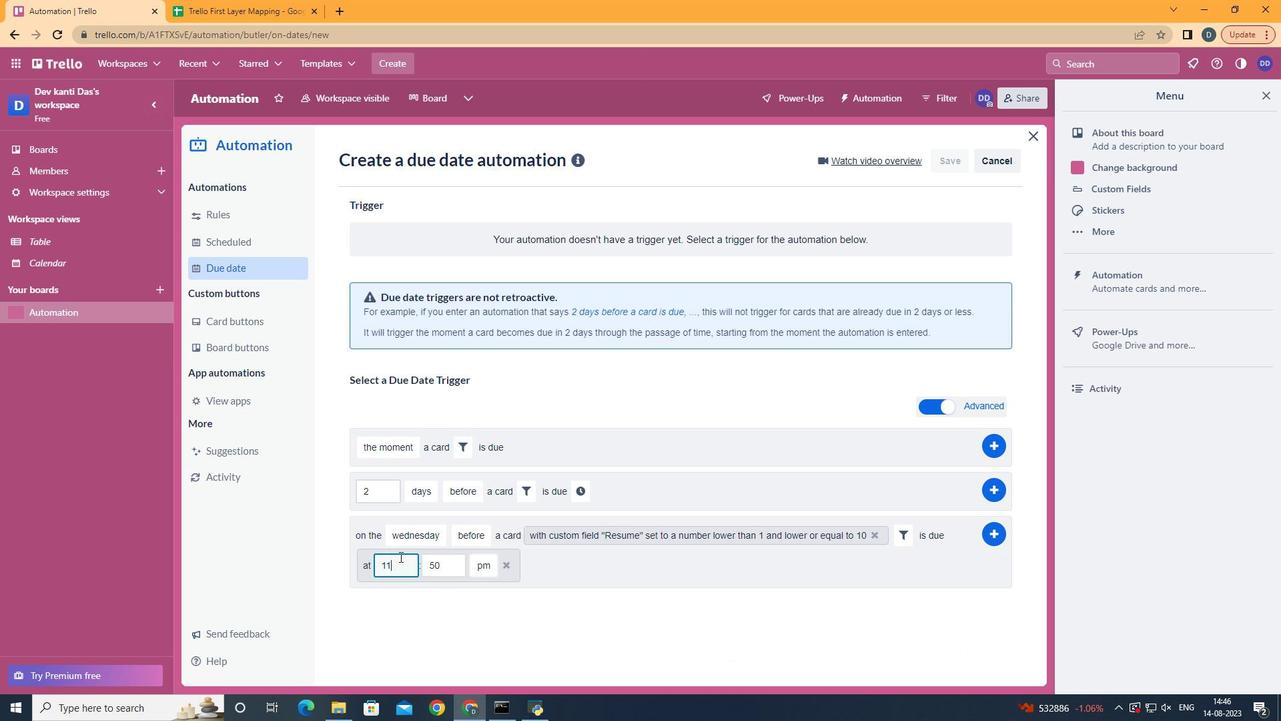 
Action: Mouse moved to (453, 582)
Screenshot: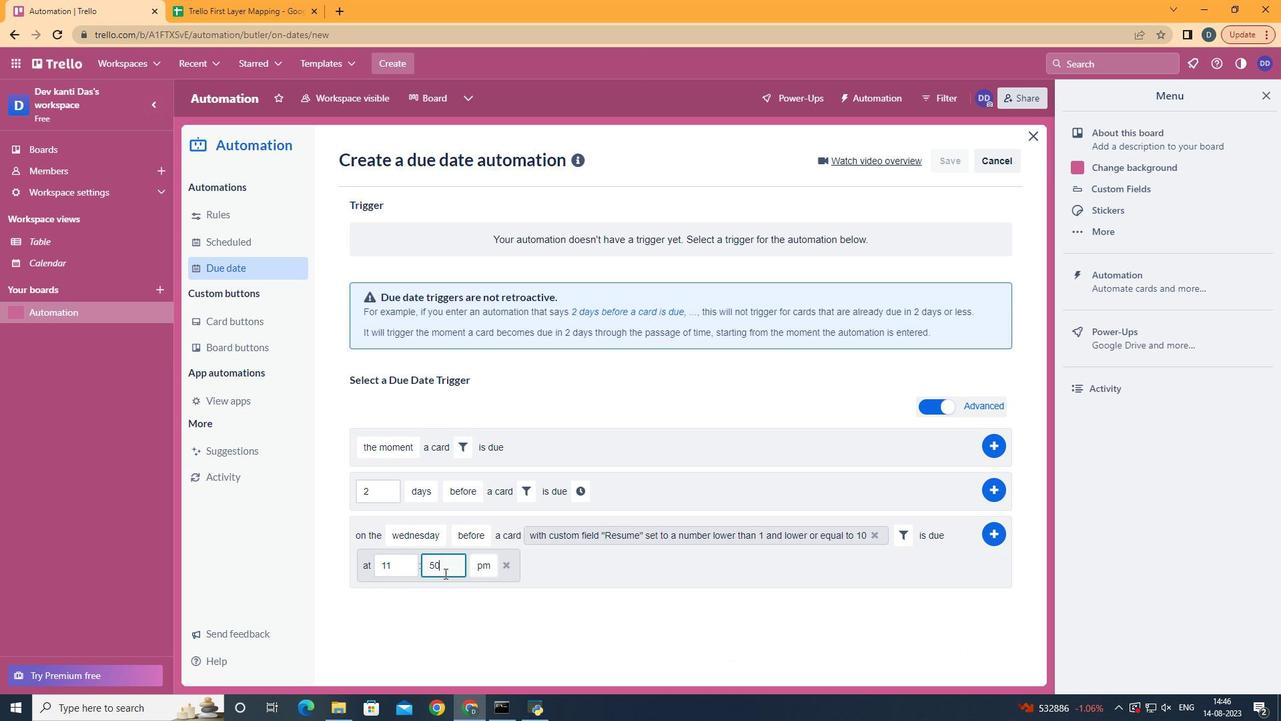 
Action: Mouse pressed left at (453, 582)
Screenshot: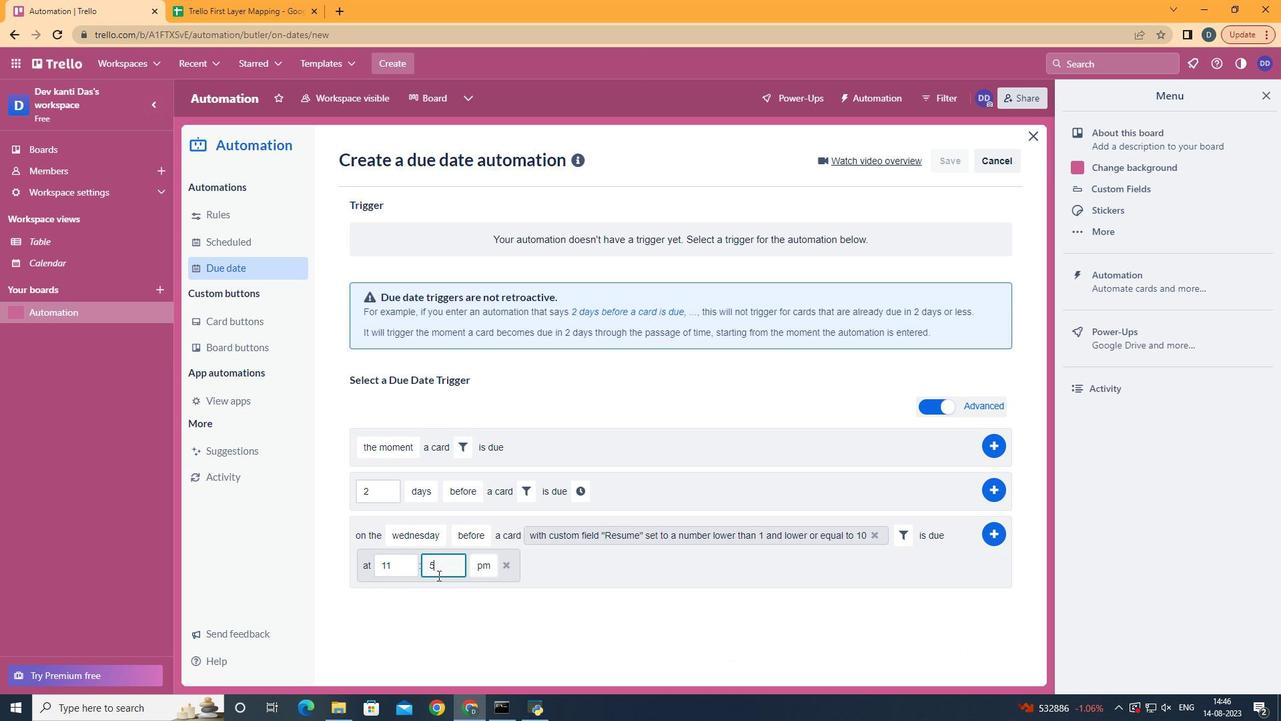 
Action: Mouse moved to (454, 582)
Screenshot: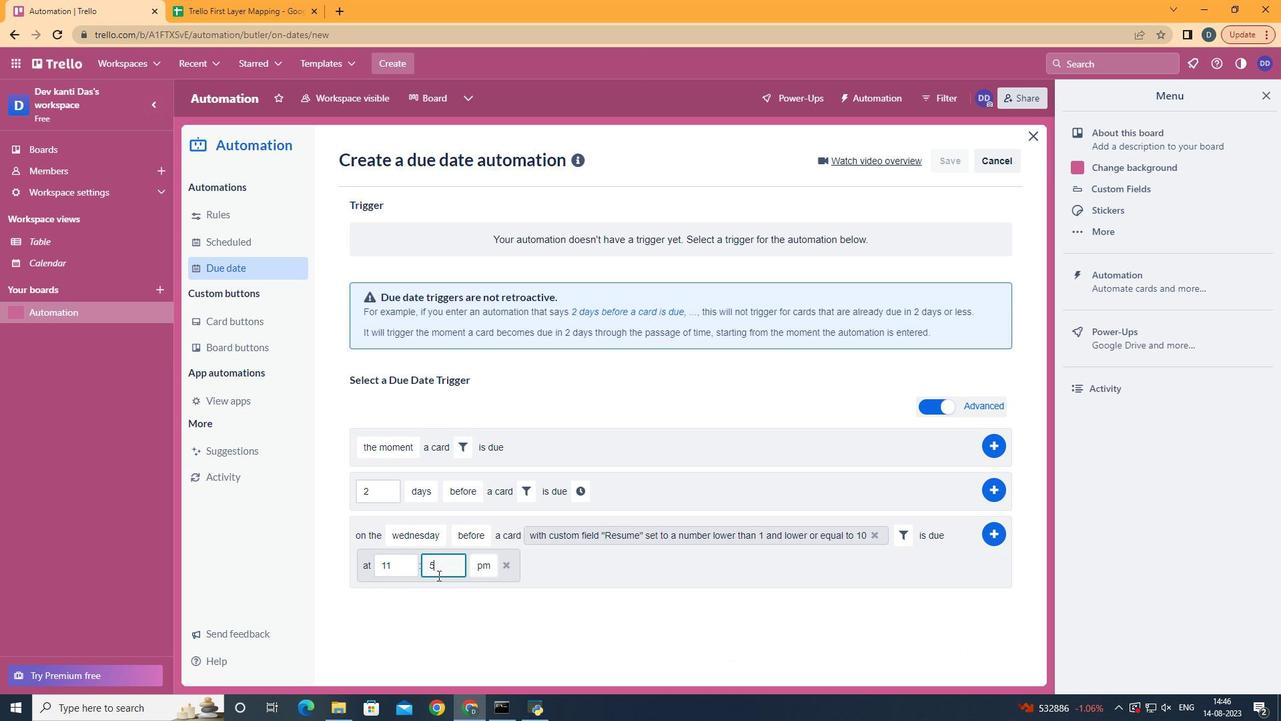 
Action: Key pressed <Key.backspace>
Screenshot: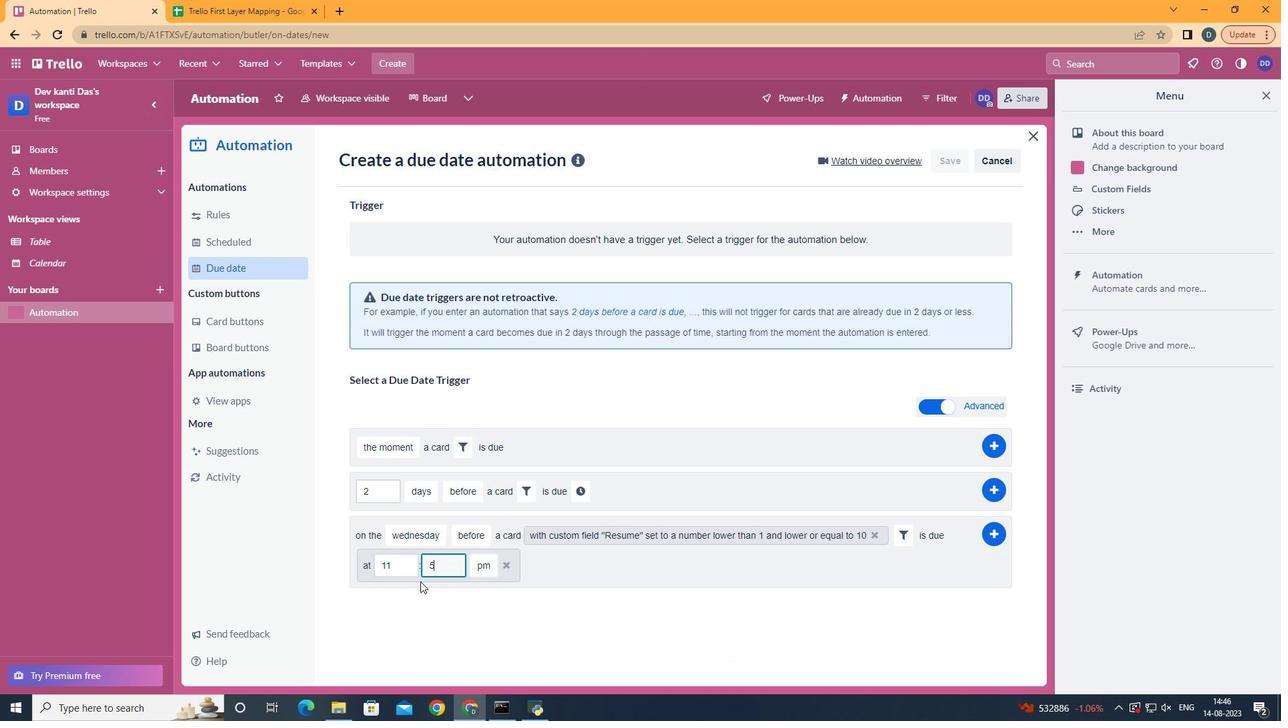 
Action: Mouse moved to (429, 590)
Screenshot: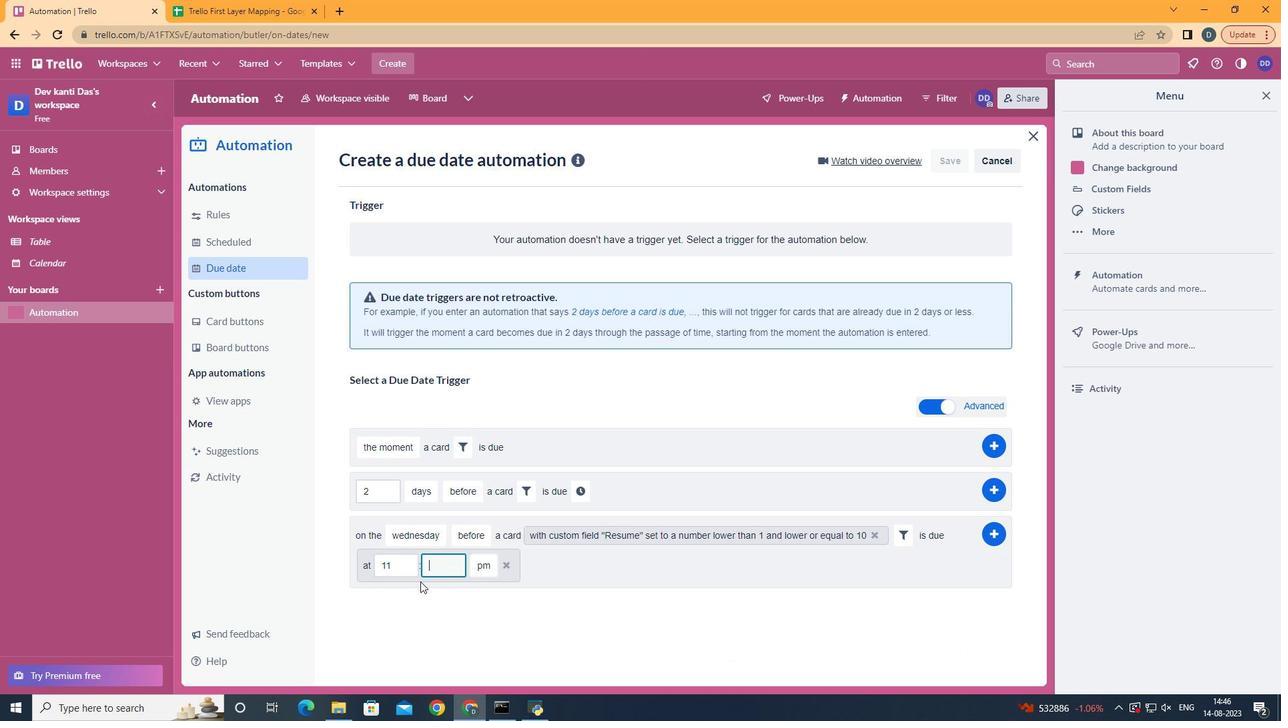 
Action: Key pressed <Key.backspace>00
Screenshot: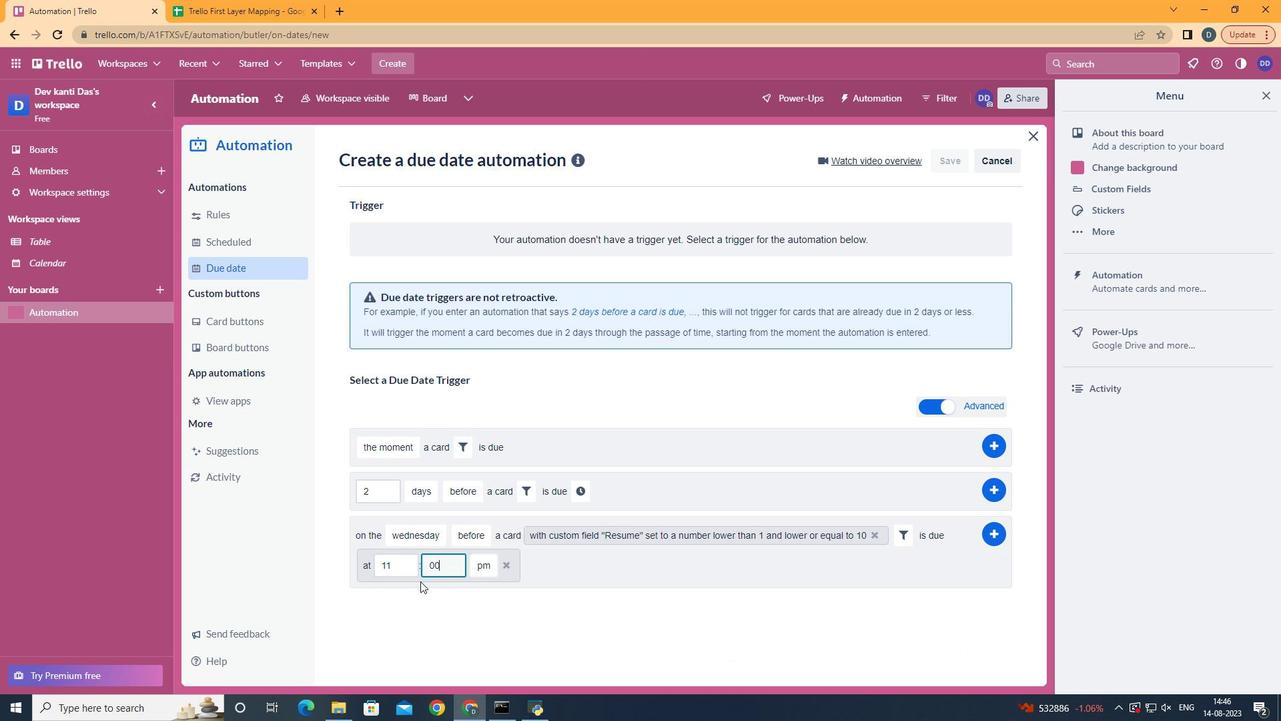 
Action: Mouse moved to (492, 604)
Screenshot: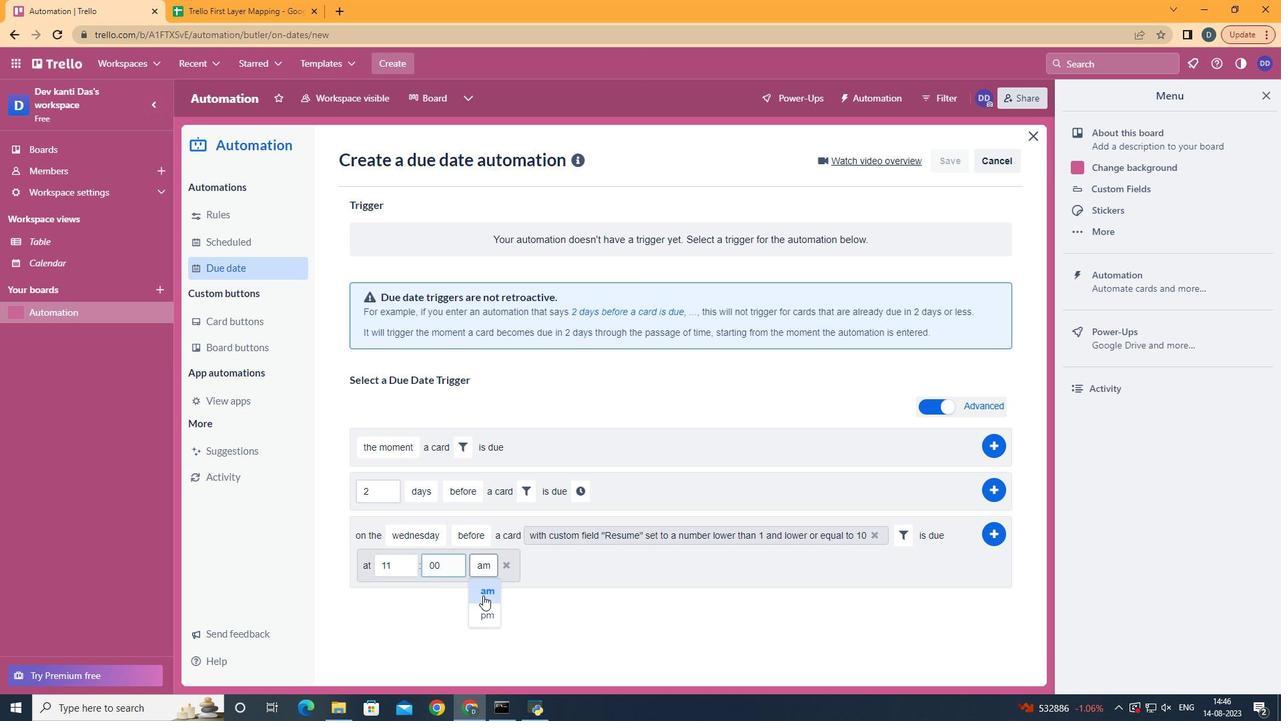 
Action: Mouse pressed left at (492, 604)
Screenshot: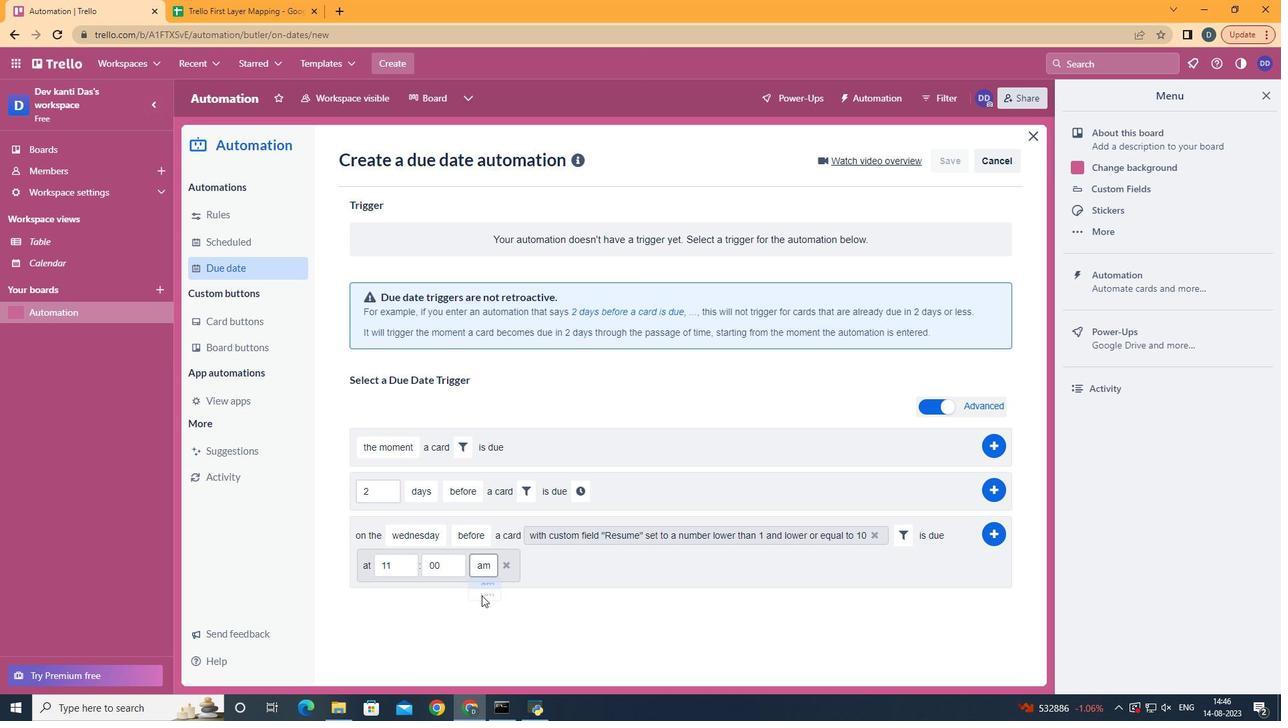 
Action: Mouse moved to (1008, 542)
Screenshot: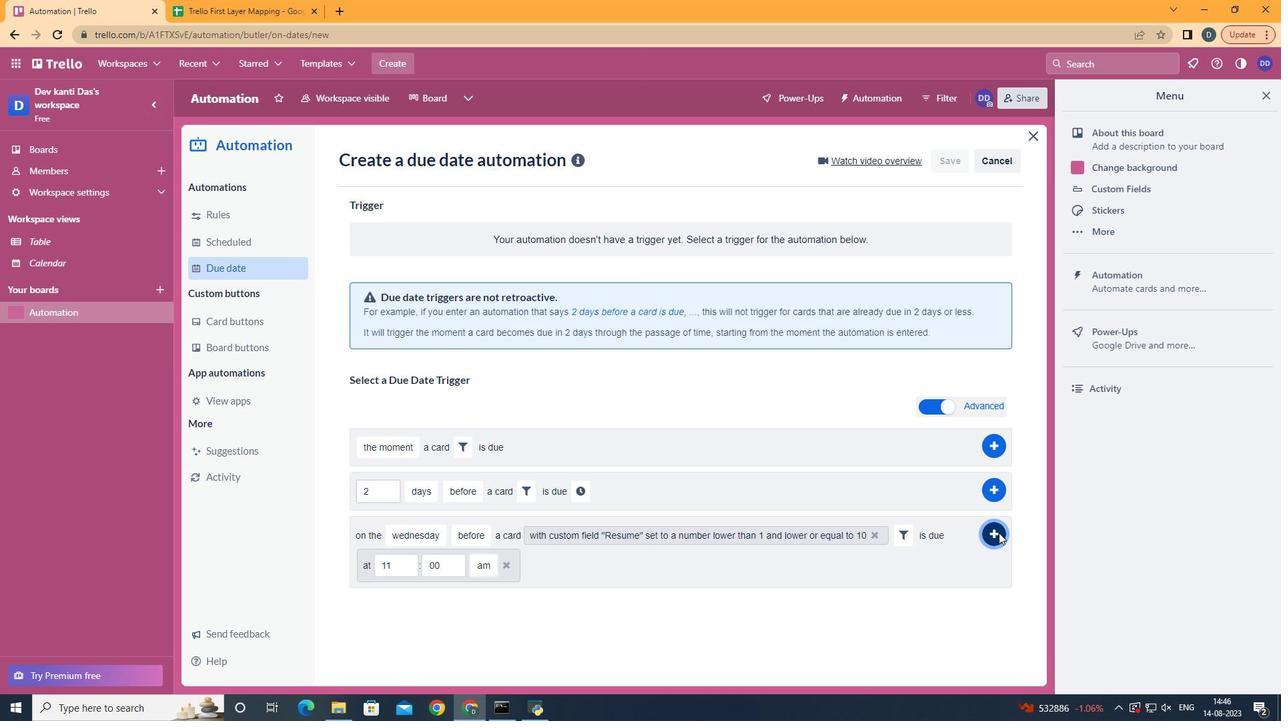 
Action: Mouse pressed left at (1008, 542)
Screenshot: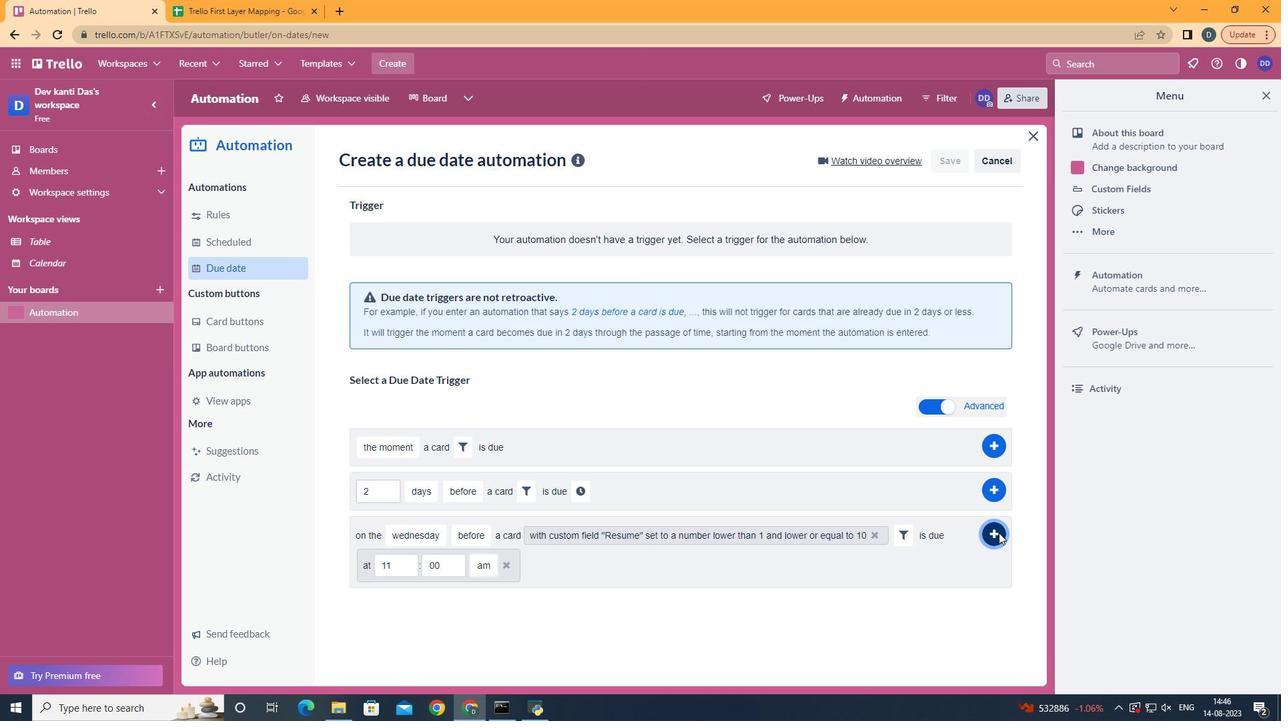 
Action: Mouse moved to (1008, 542)
Screenshot: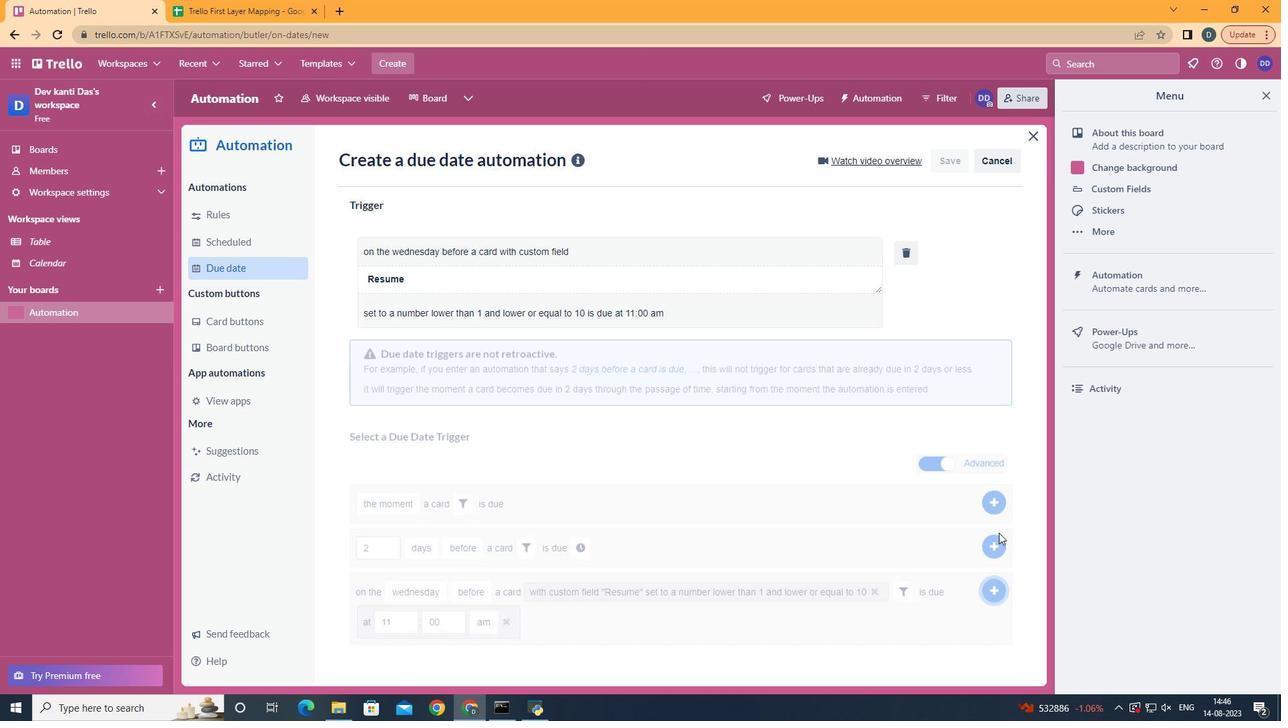
